 Task: Look for space in Yarumal, Colombia from 11th June, 2023 to 17th June, 2023 for 1 adult in price range Rs.5000 to Rs.12000. Place can be private room with 1  bedroom having 1 bed and 1 bathroom. Property type can be house, flat, guest house, hotel. Booking option can be shelf check-in. Required host language is English.
Action: Mouse moved to (438, 85)
Screenshot: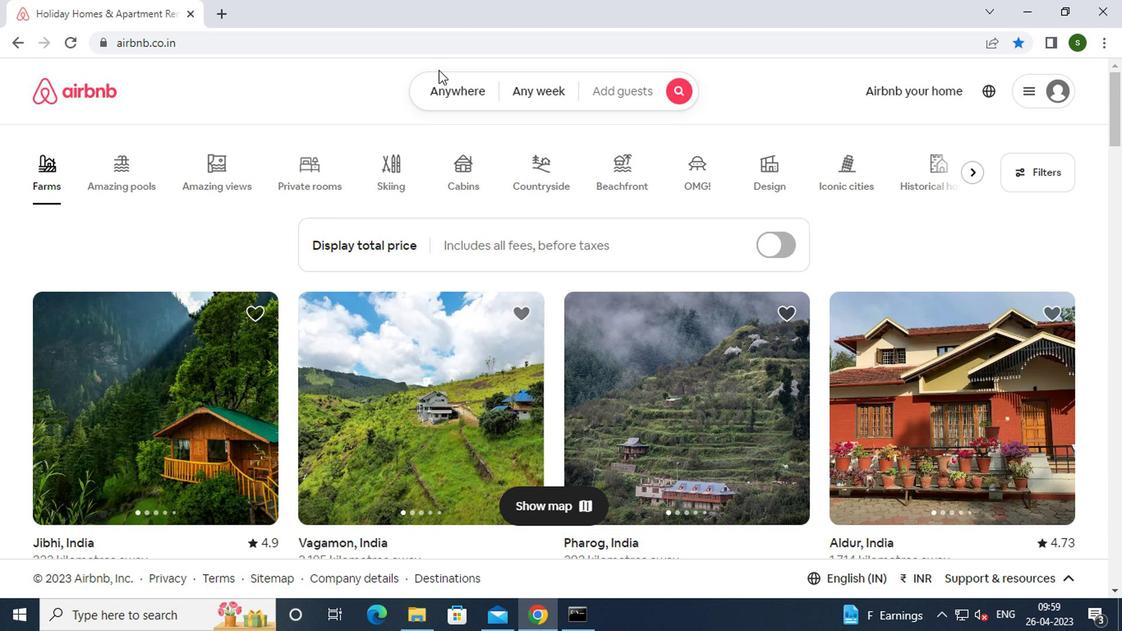 
Action: Mouse pressed left at (438, 85)
Screenshot: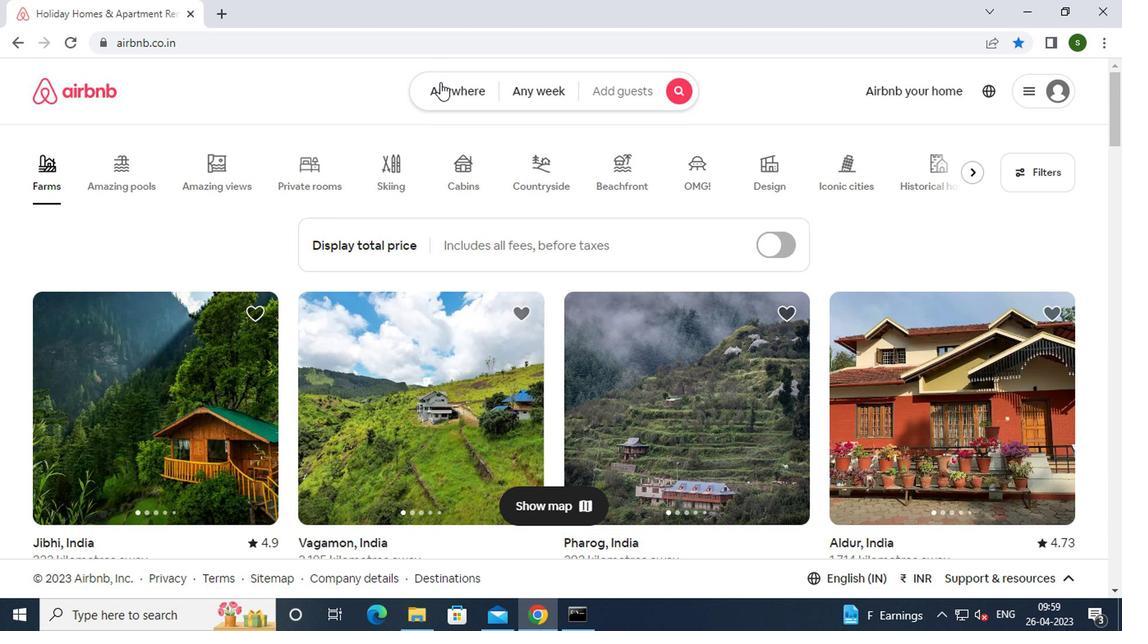 
Action: Mouse moved to (369, 166)
Screenshot: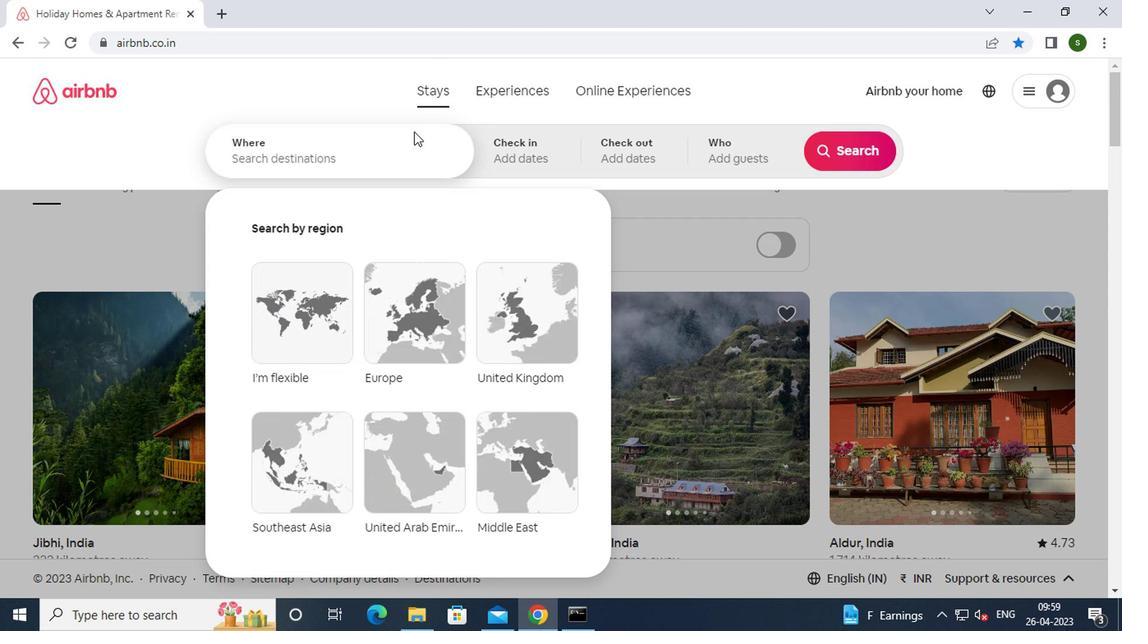 
Action: Mouse pressed left at (369, 166)
Screenshot: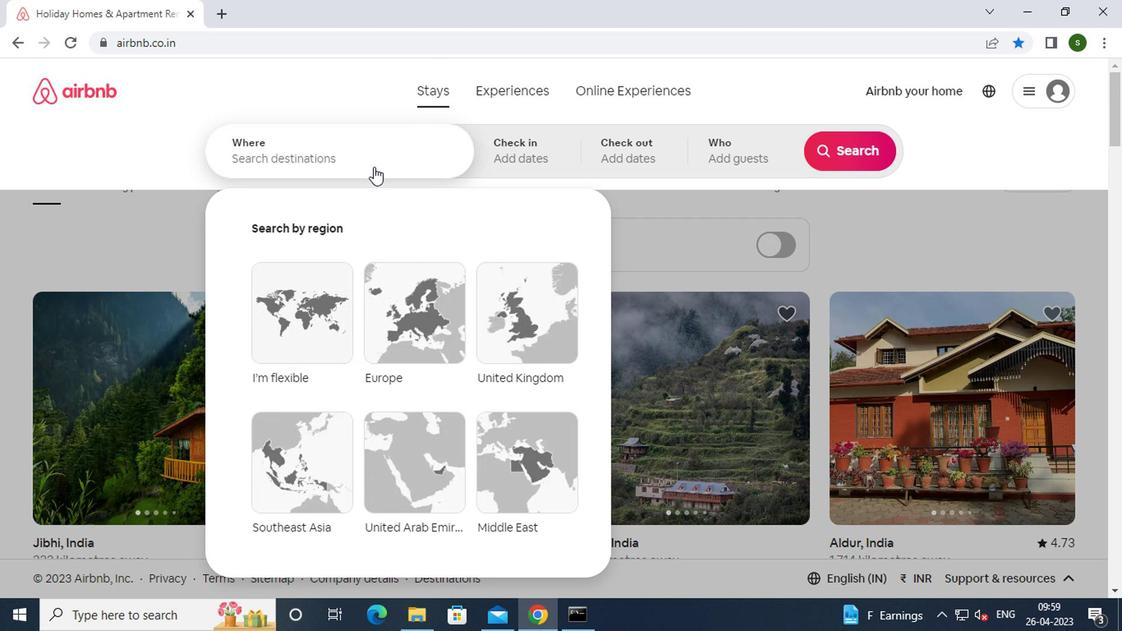 
Action: Key pressed <Key.caps_lock>y<Key.caps_lock>arumal,<Key.space><Key.caps_lock>c<Key.caps_lock>olombia<Key.enter>
Screenshot: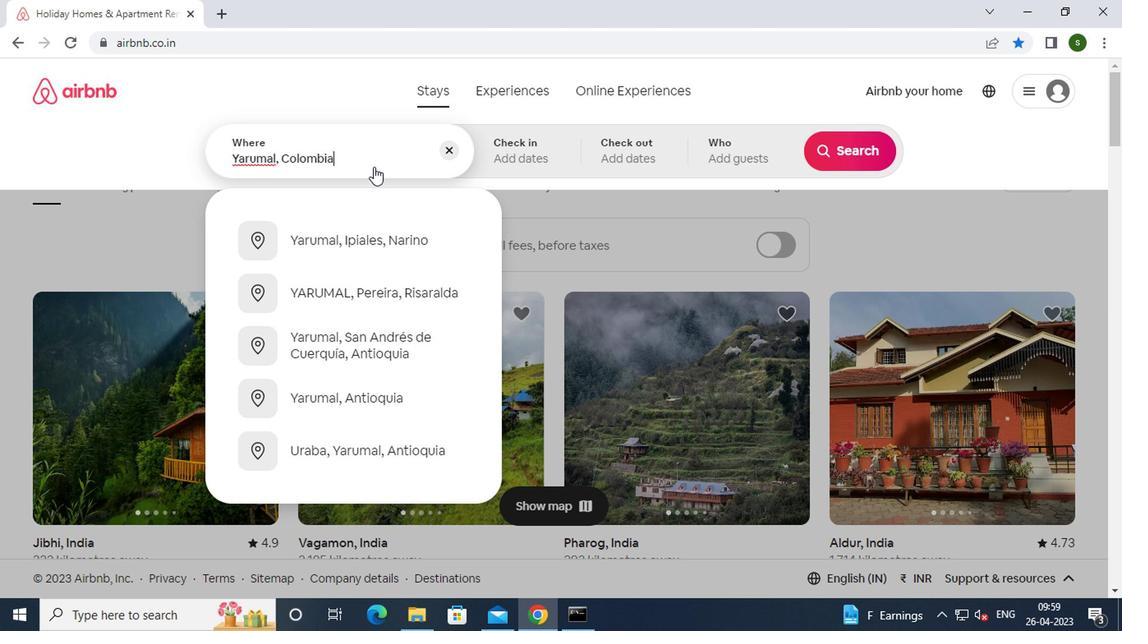 
Action: Mouse moved to (851, 281)
Screenshot: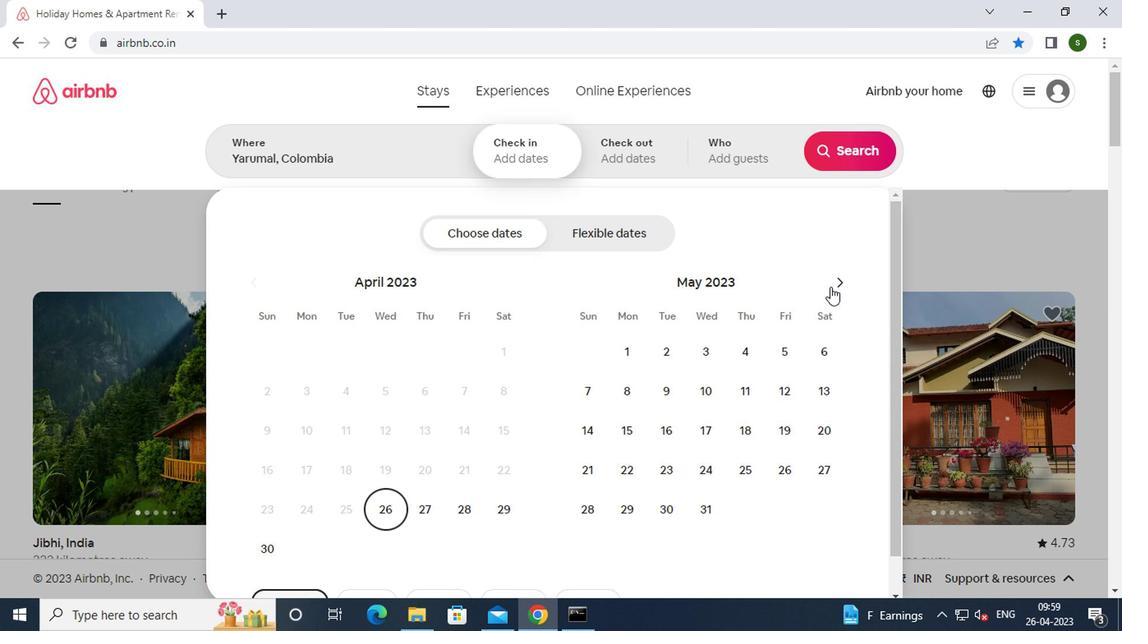 
Action: Mouse pressed left at (851, 281)
Screenshot: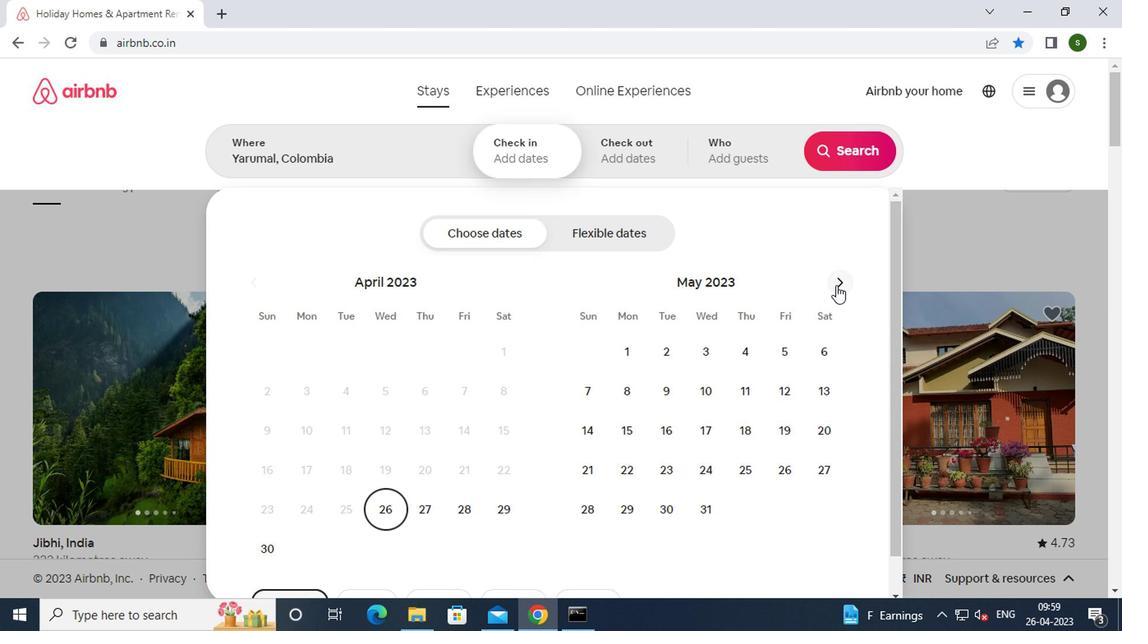 
Action: Mouse moved to (587, 426)
Screenshot: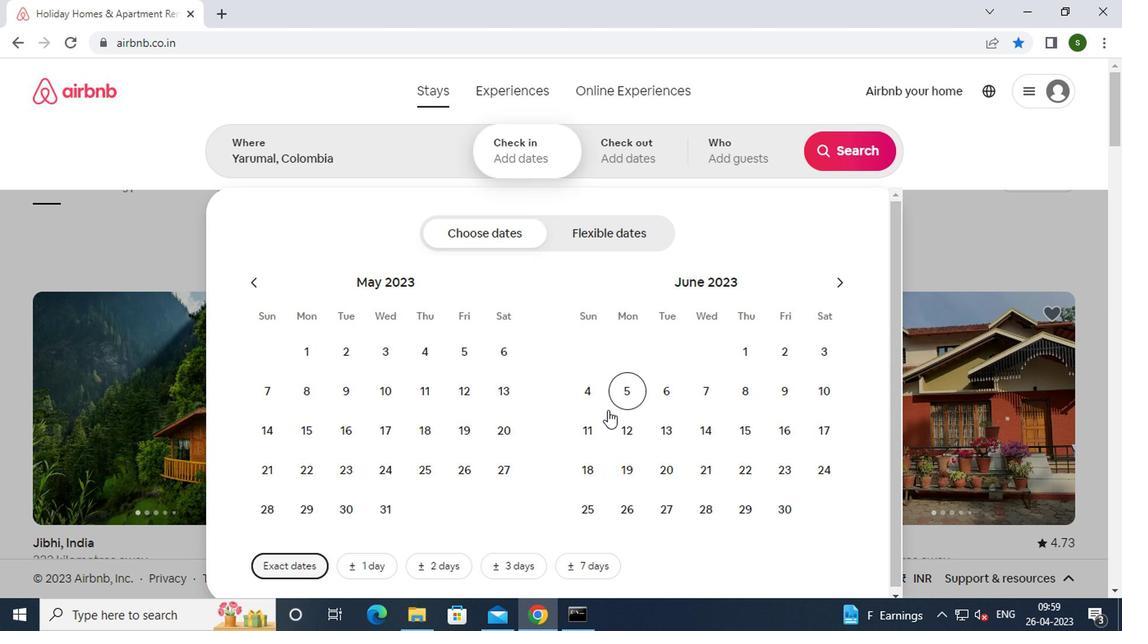 
Action: Mouse pressed left at (587, 426)
Screenshot: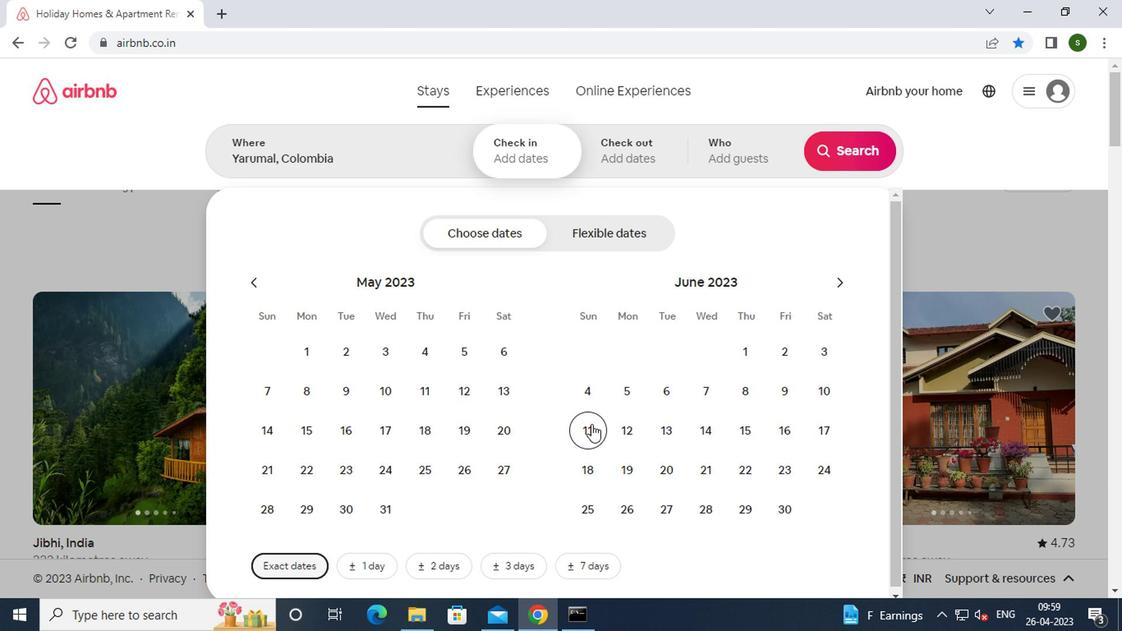 
Action: Mouse moved to (829, 425)
Screenshot: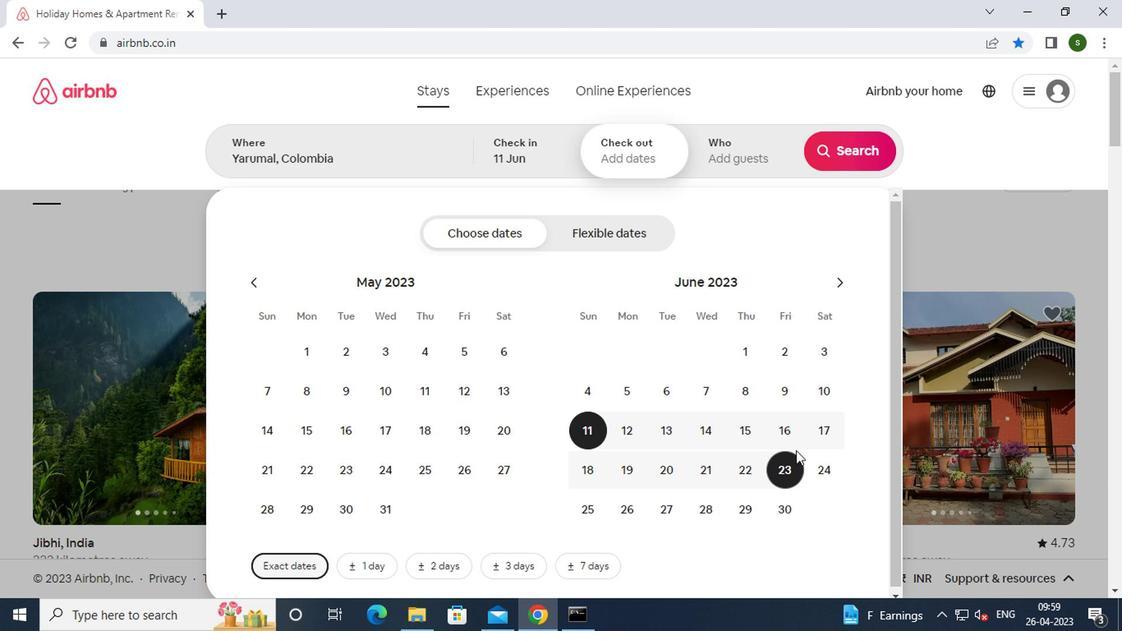 
Action: Mouse pressed left at (829, 425)
Screenshot: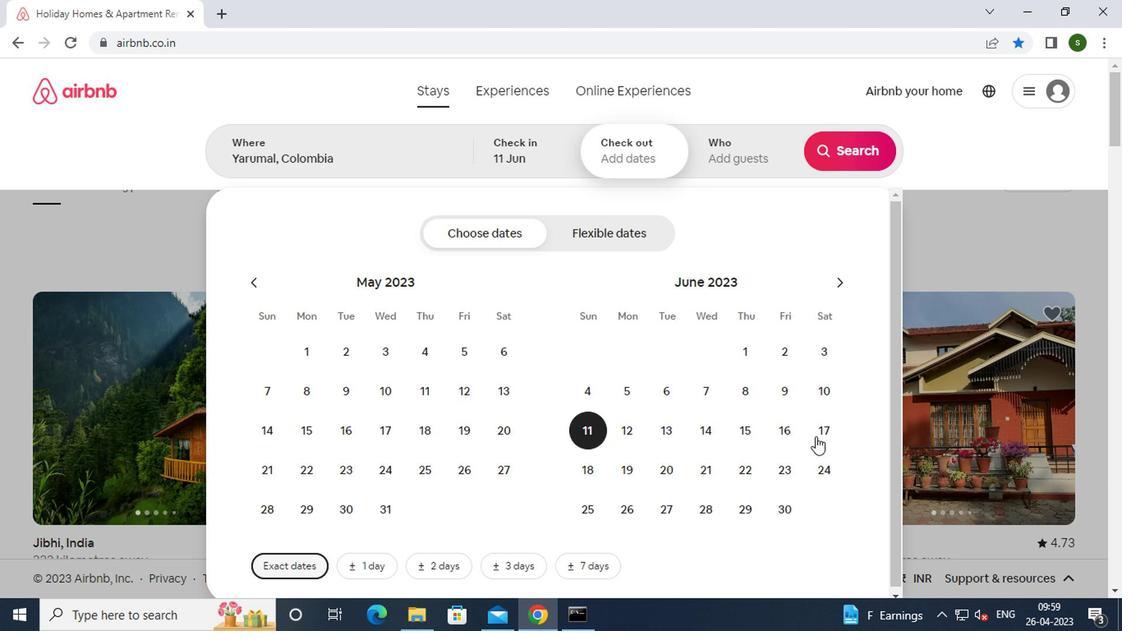 
Action: Mouse moved to (752, 166)
Screenshot: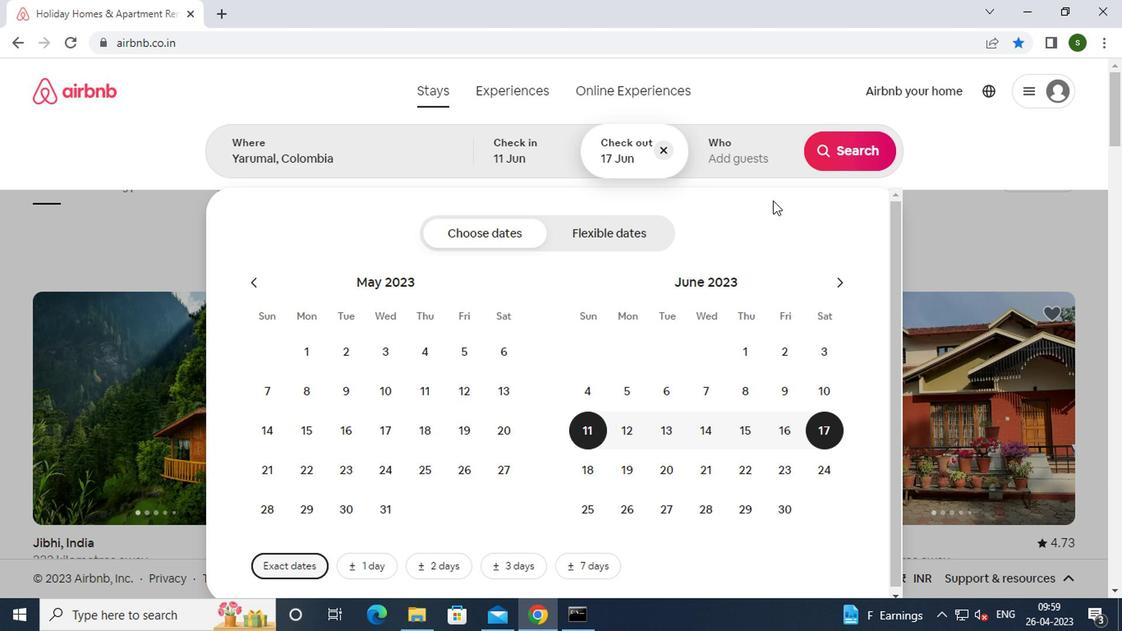 
Action: Mouse pressed left at (752, 166)
Screenshot: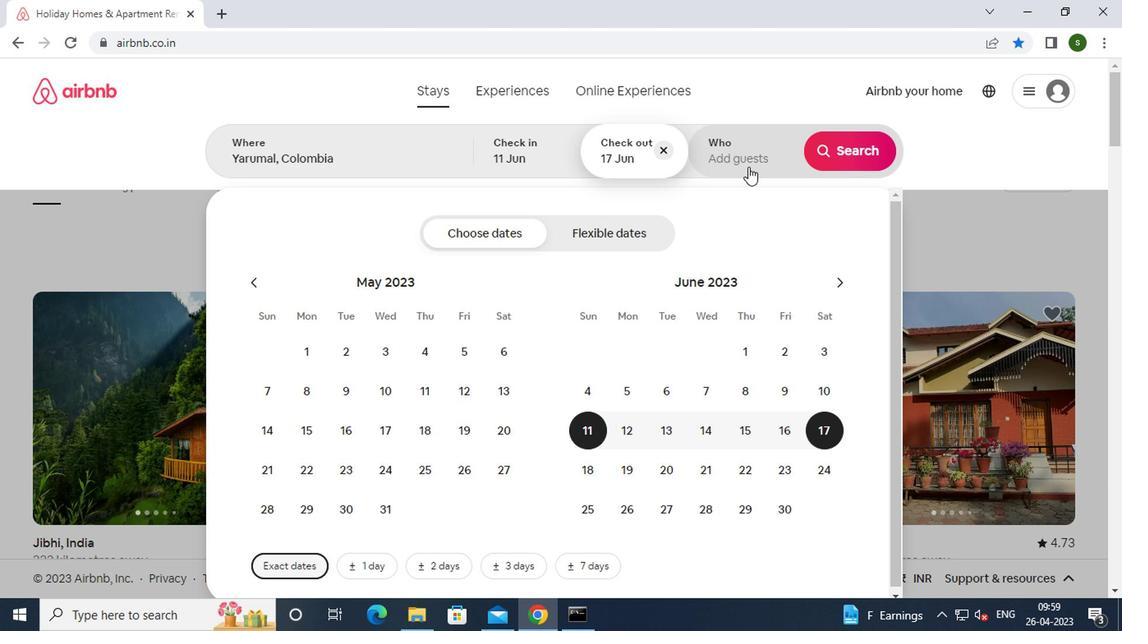 
Action: Mouse moved to (859, 235)
Screenshot: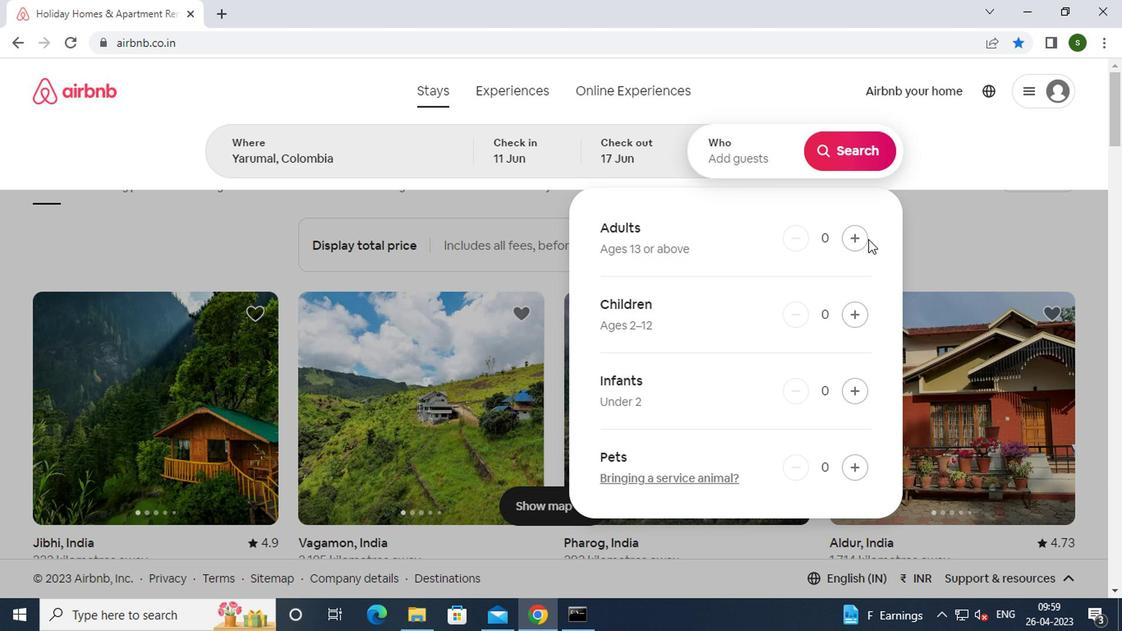
Action: Mouse pressed left at (859, 235)
Screenshot: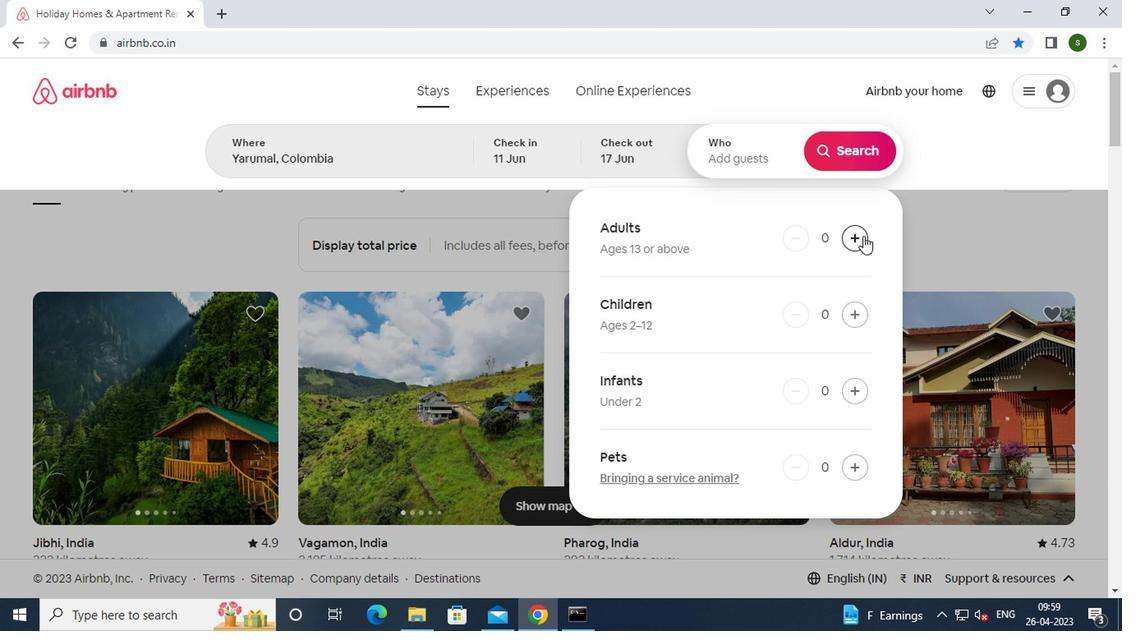 
Action: Mouse moved to (850, 151)
Screenshot: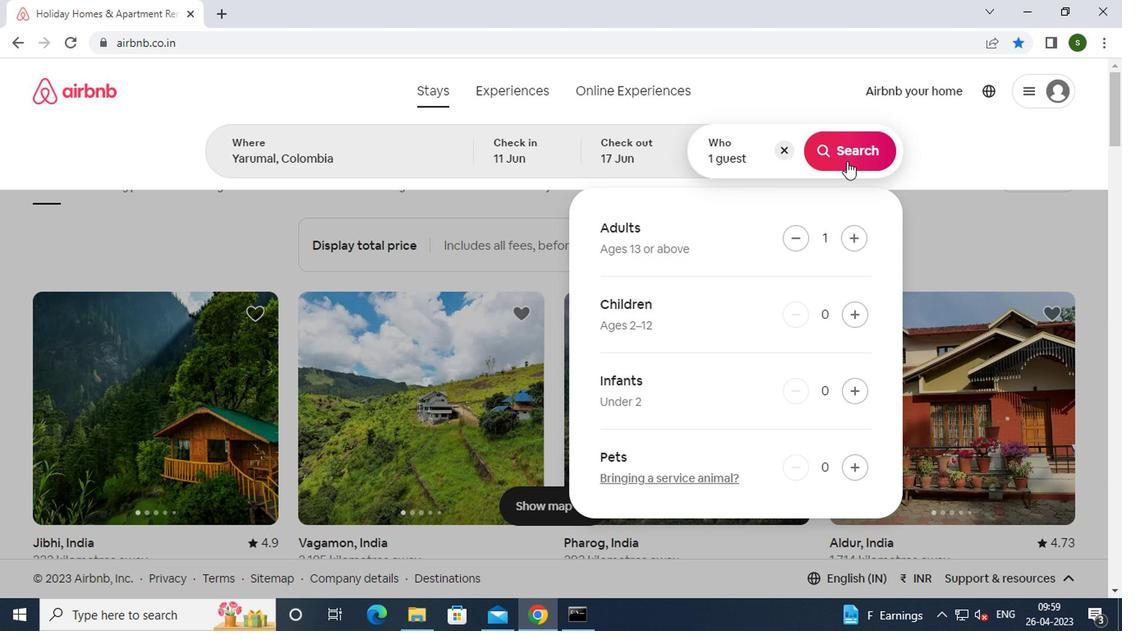 
Action: Mouse pressed left at (850, 151)
Screenshot: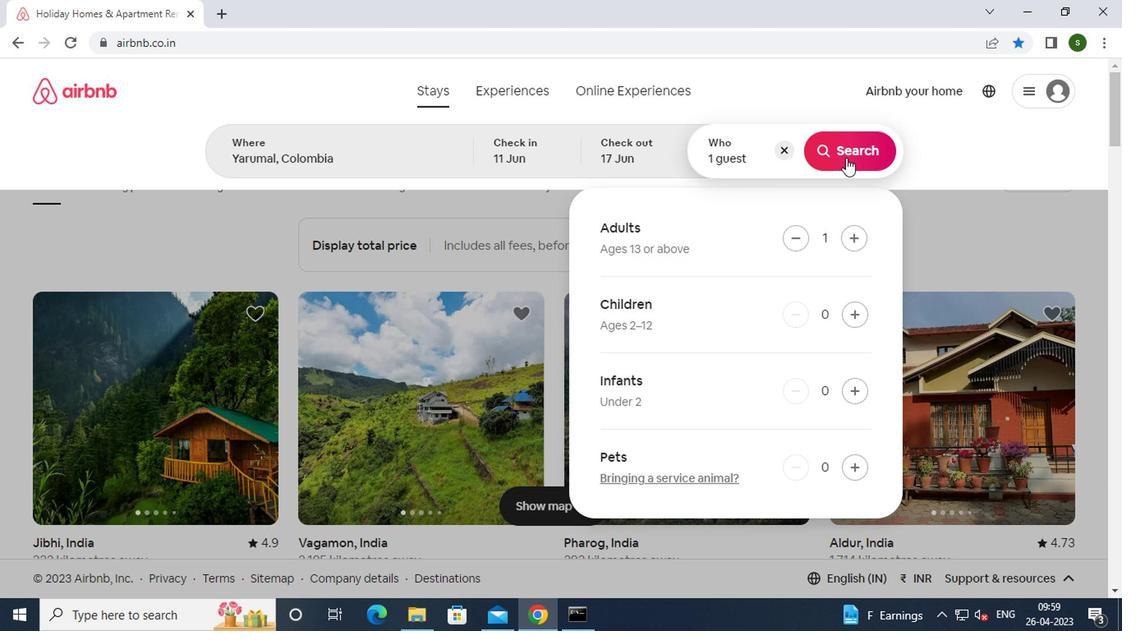 
Action: Mouse moved to (1063, 154)
Screenshot: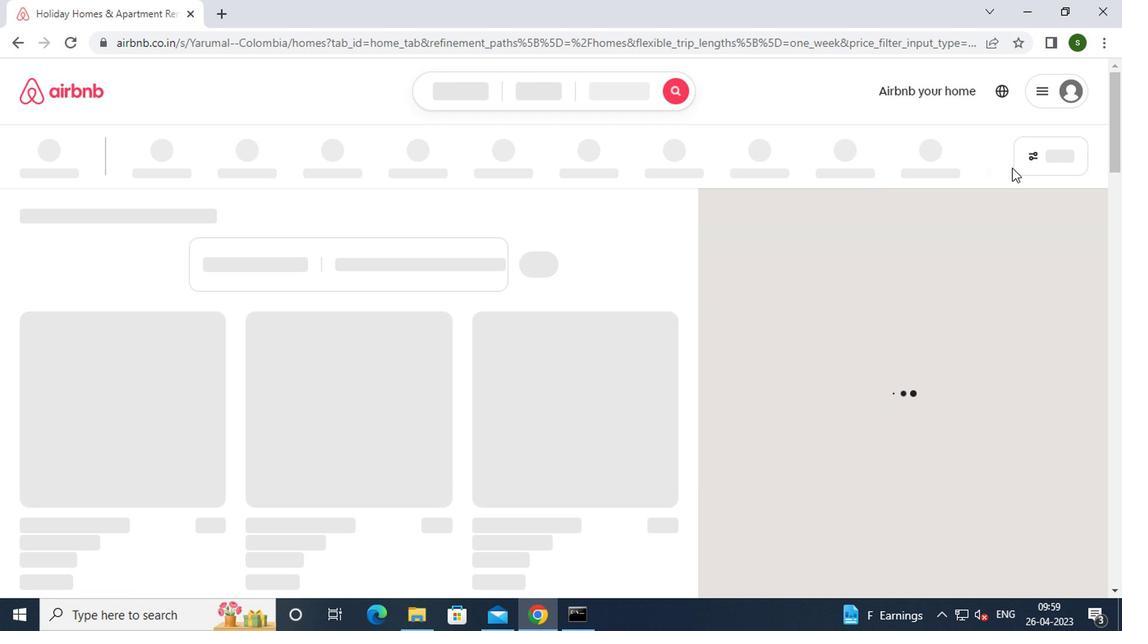 
Action: Mouse pressed left at (1063, 154)
Screenshot: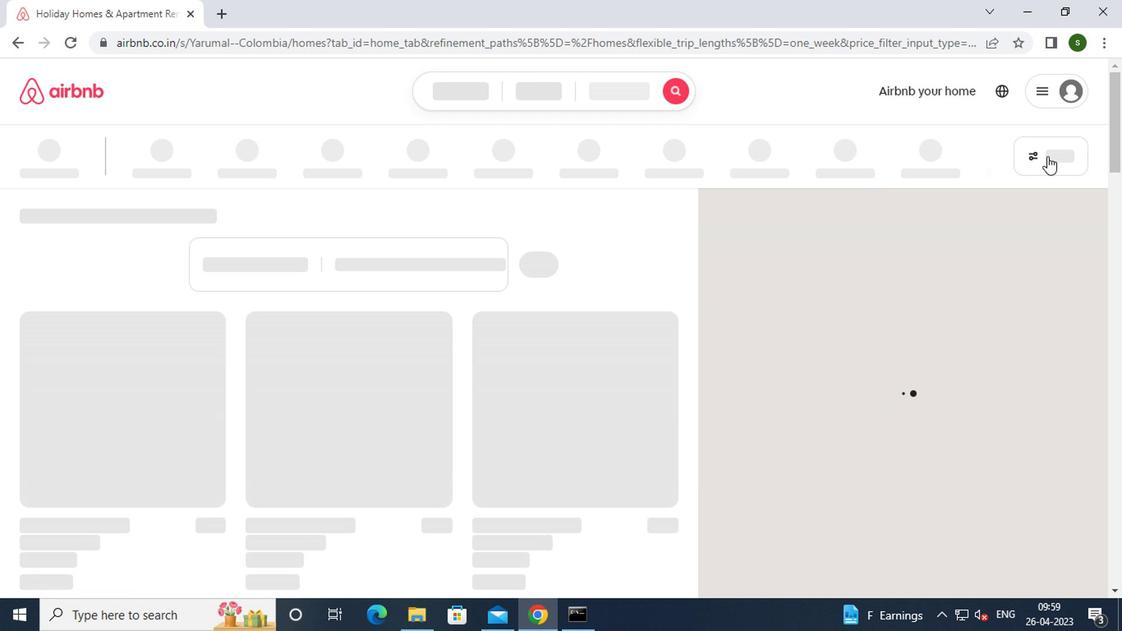 
Action: Mouse moved to (1045, 158)
Screenshot: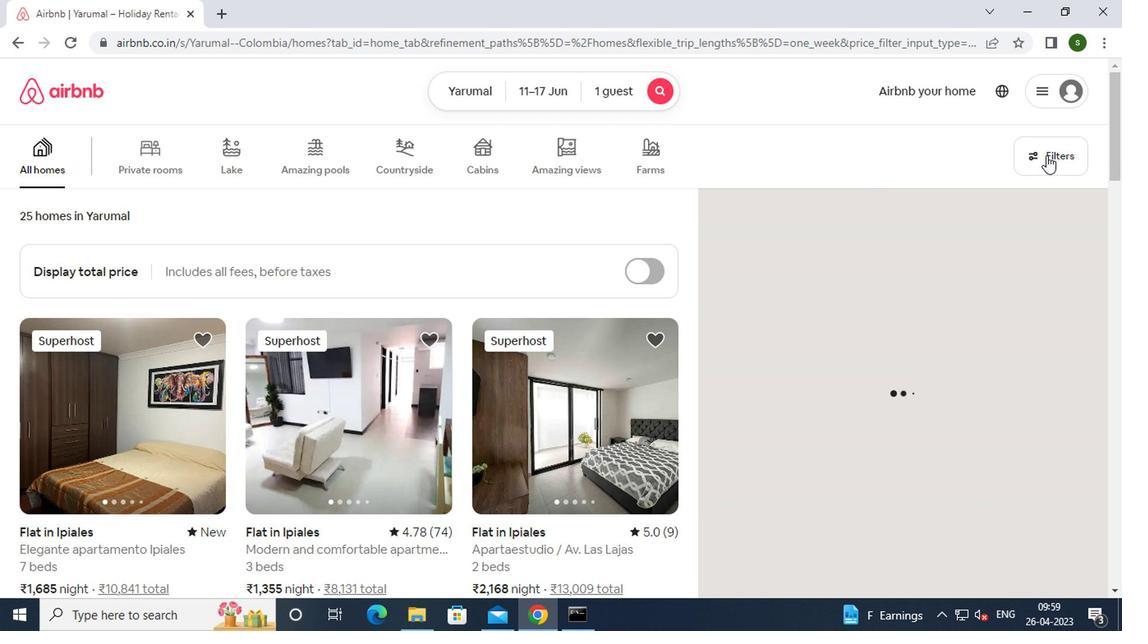 
Action: Mouse pressed left at (1045, 158)
Screenshot: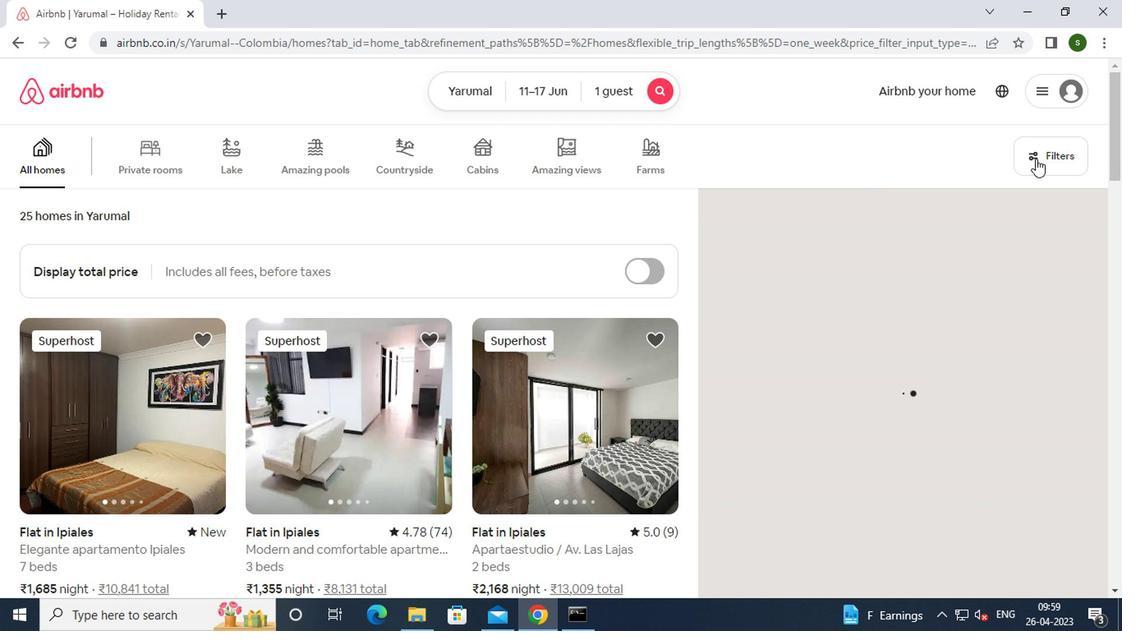 
Action: Mouse moved to (467, 365)
Screenshot: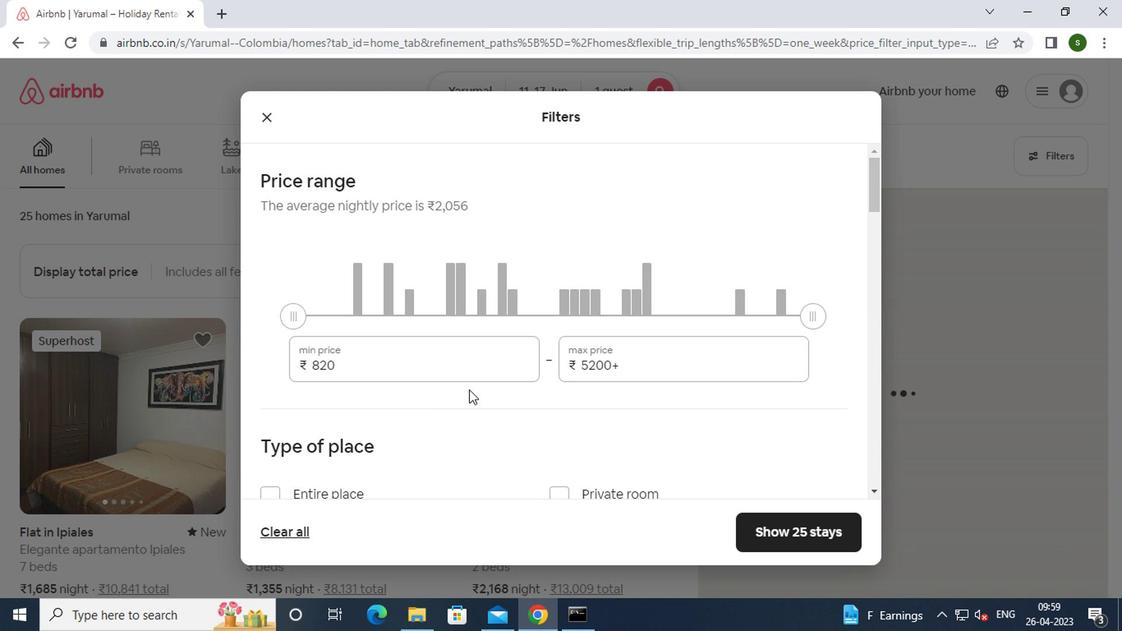
Action: Mouse pressed left at (467, 365)
Screenshot: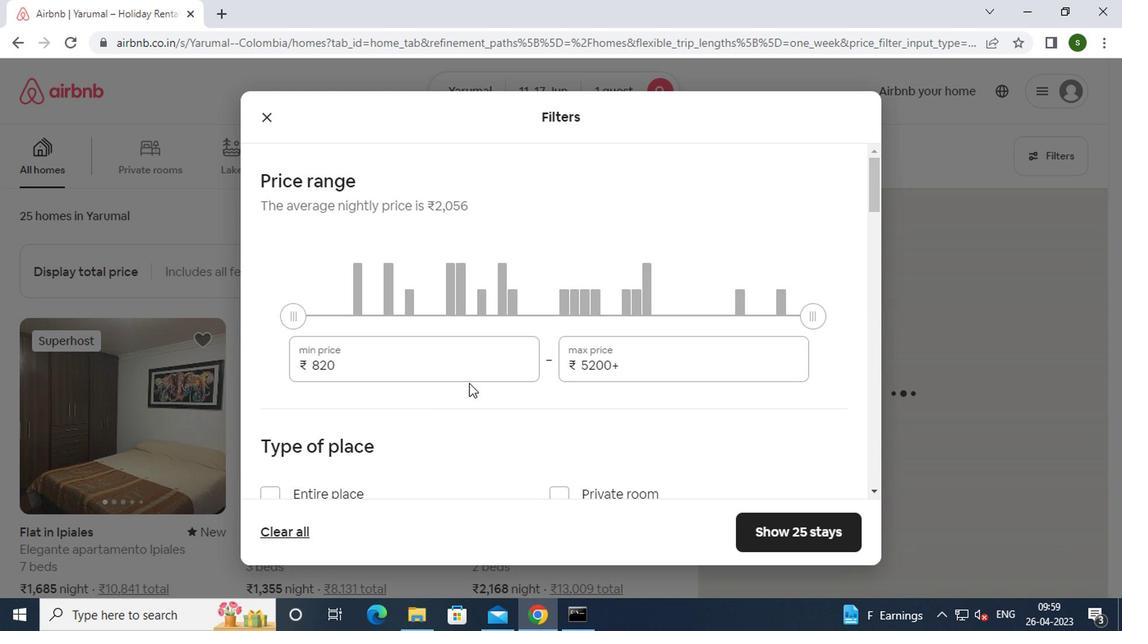 
Action: Key pressed <Key.backspace><Key.backspace><Key.backspace><Key.backspace>5000
Screenshot: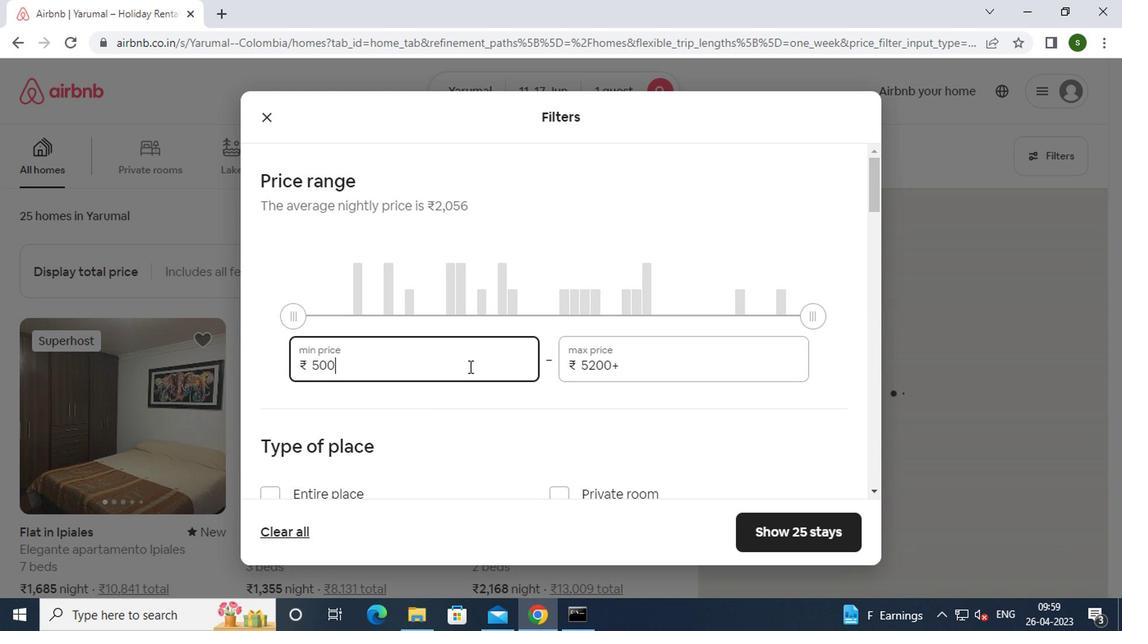 
Action: Mouse moved to (641, 365)
Screenshot: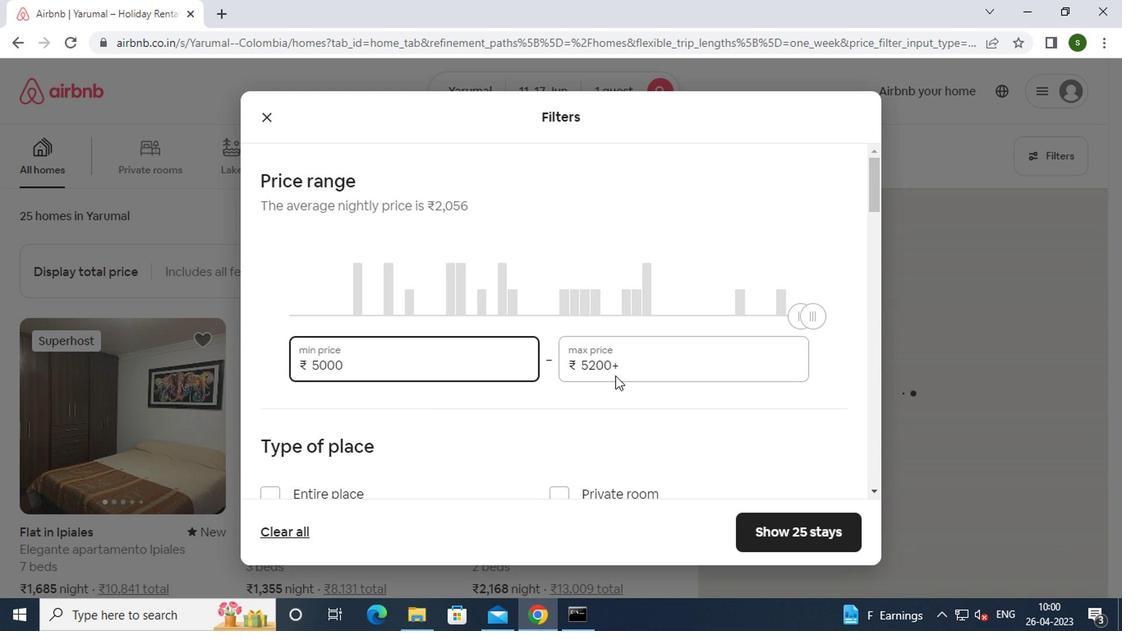 
Action: Mouse pressed left at (641, 365)
Screenshot: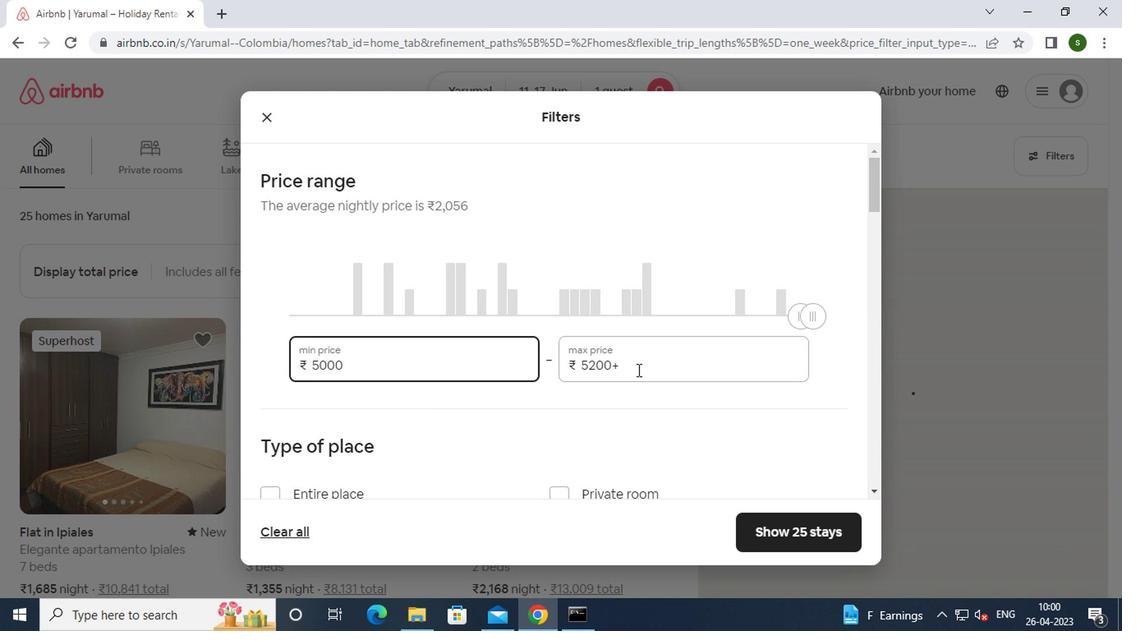 
Action: Key pressed <Key.backspace><Key.backspace><Key.backspace><Key.backspace><Key.backspace><Key.backspace><Key.backspace><Key.backspace><Key.backspace><Key.backspace><Key.backspace>12000
Screenshot: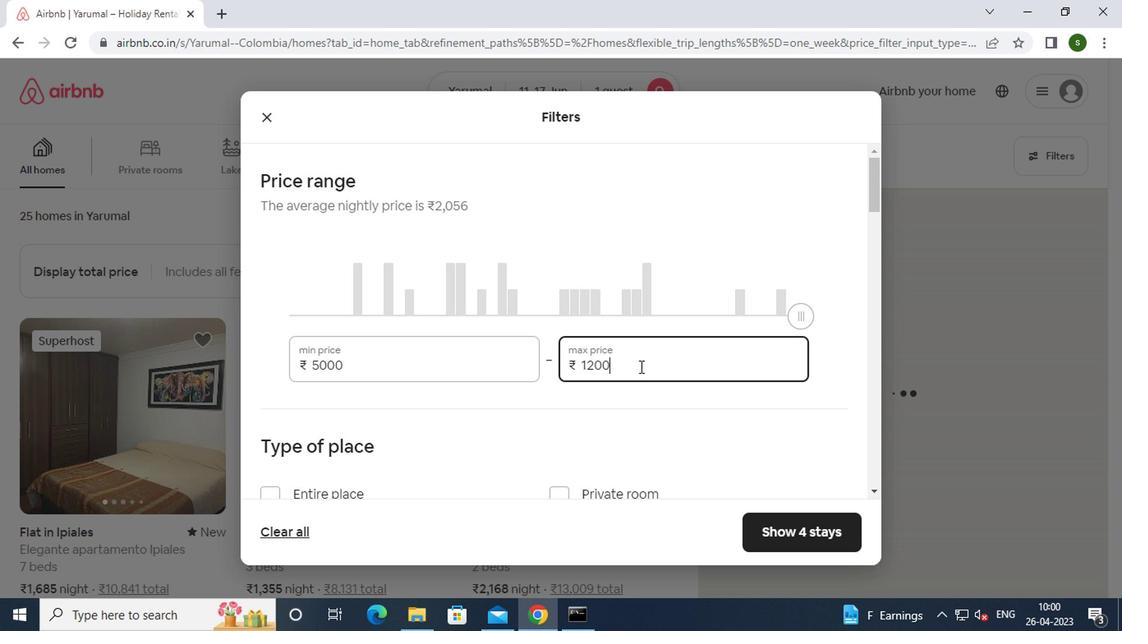 
Action: Mouse moved to (546, 381)
Screenshot: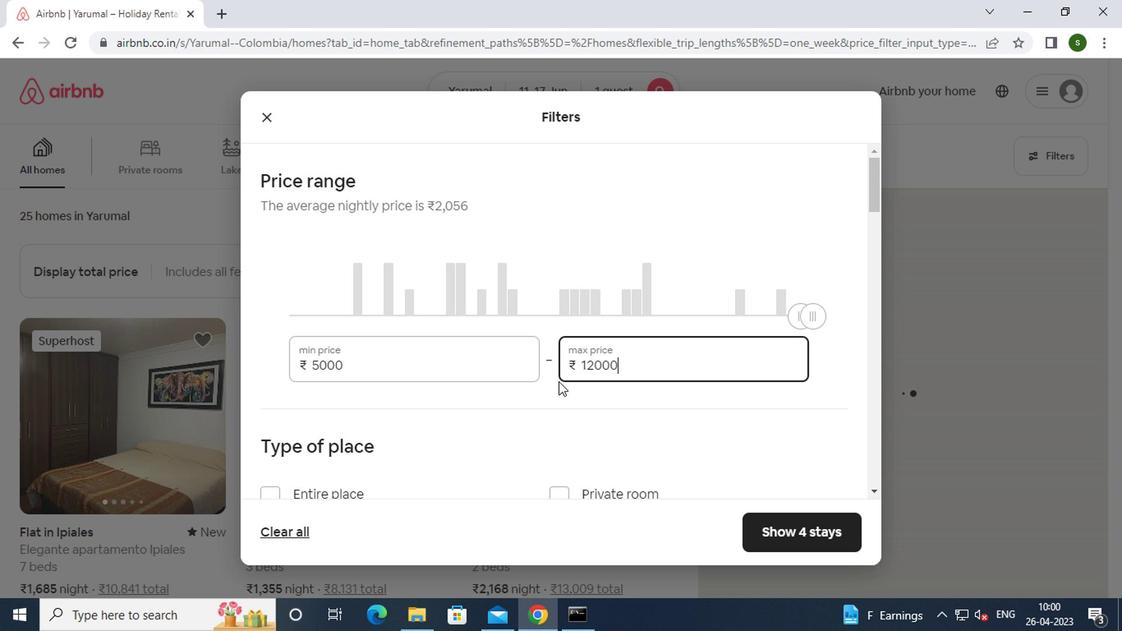 
Action: Mouse scrolled (546, 381) with delta (0, 0)
Screenshot: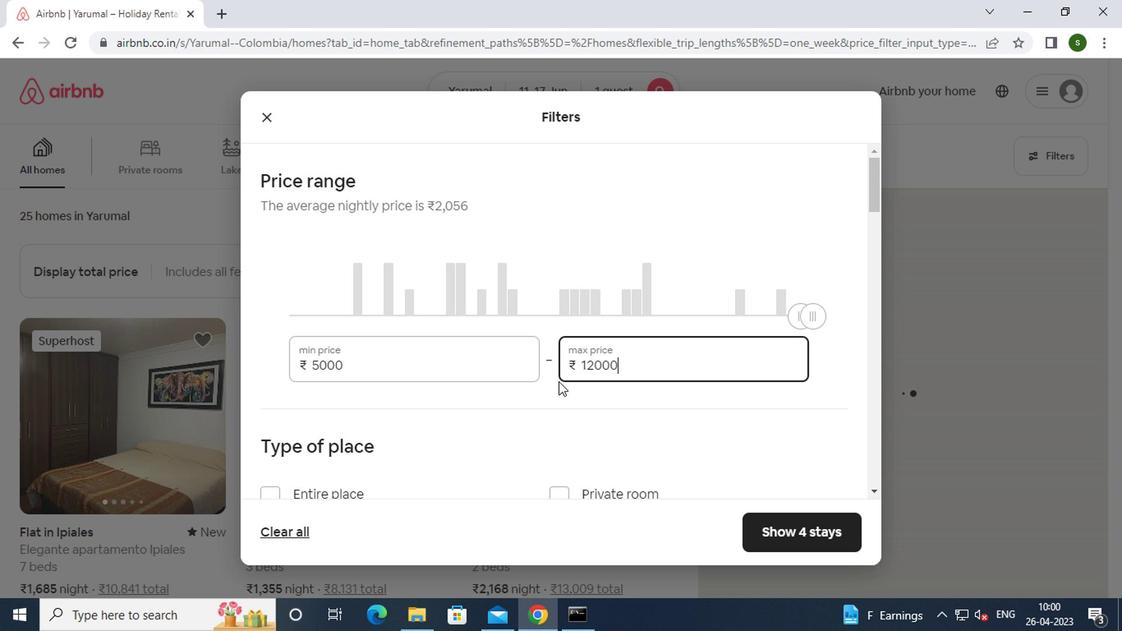 
Action: Mouse moved to (546, 381)
Screenshot: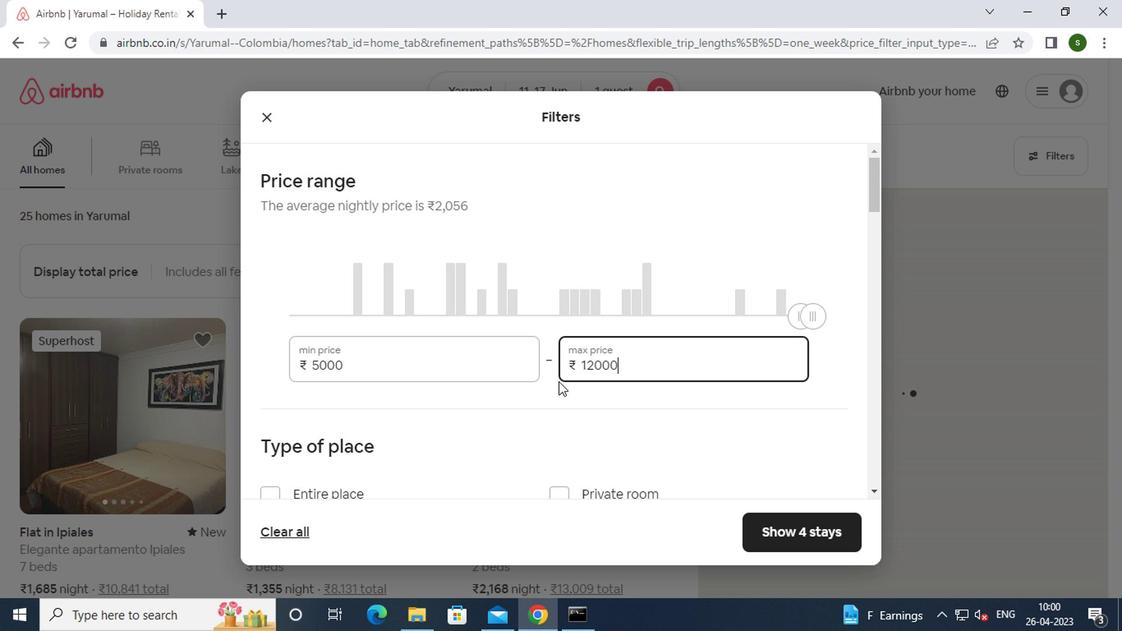 
Action: Mouse scrolled (546, 381) with delta (0, 0)
Screenshot: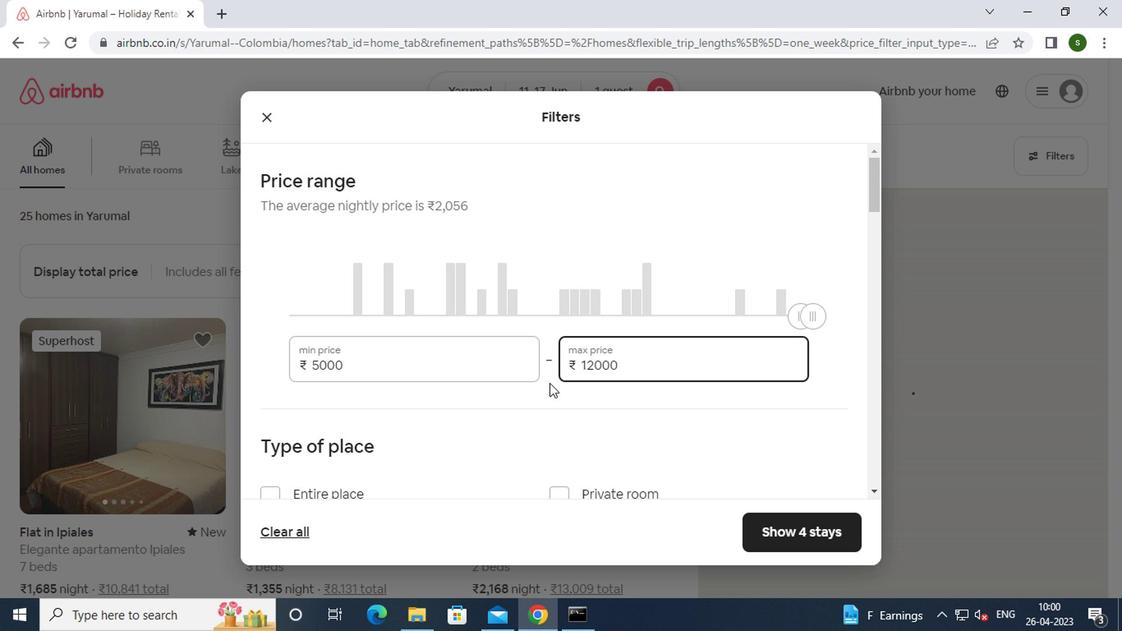 
Action: Mouse moved to (550, 328)
Screenshot: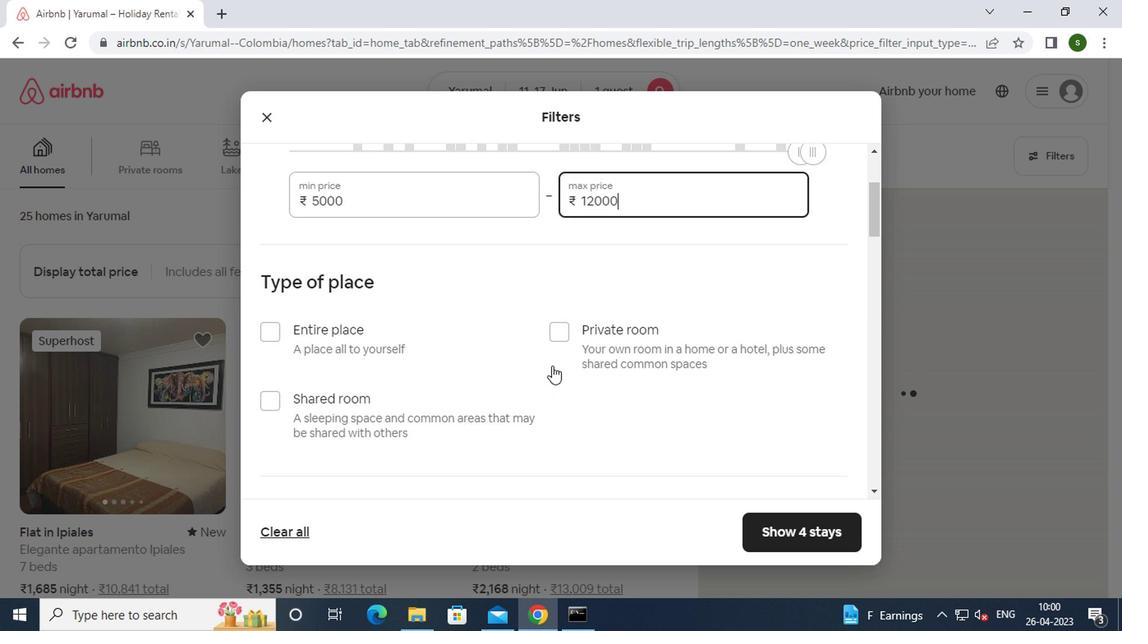 
Action: Mouse pressed left at (550, 328)
Screenshot: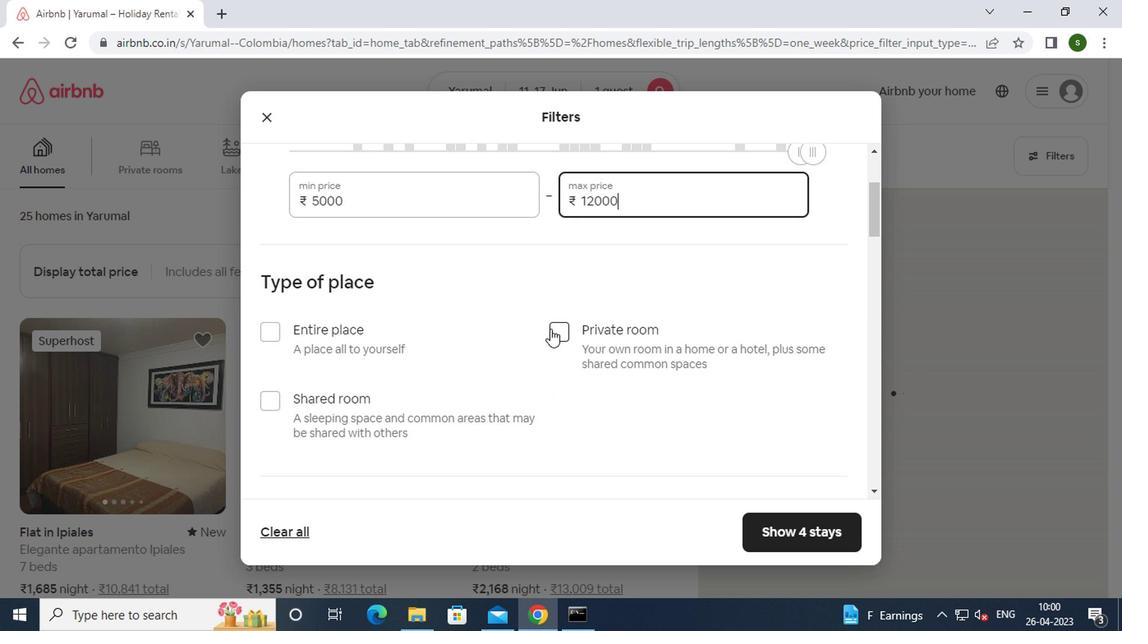 
Action: Mouse moved to (459, 340)
Screenshot: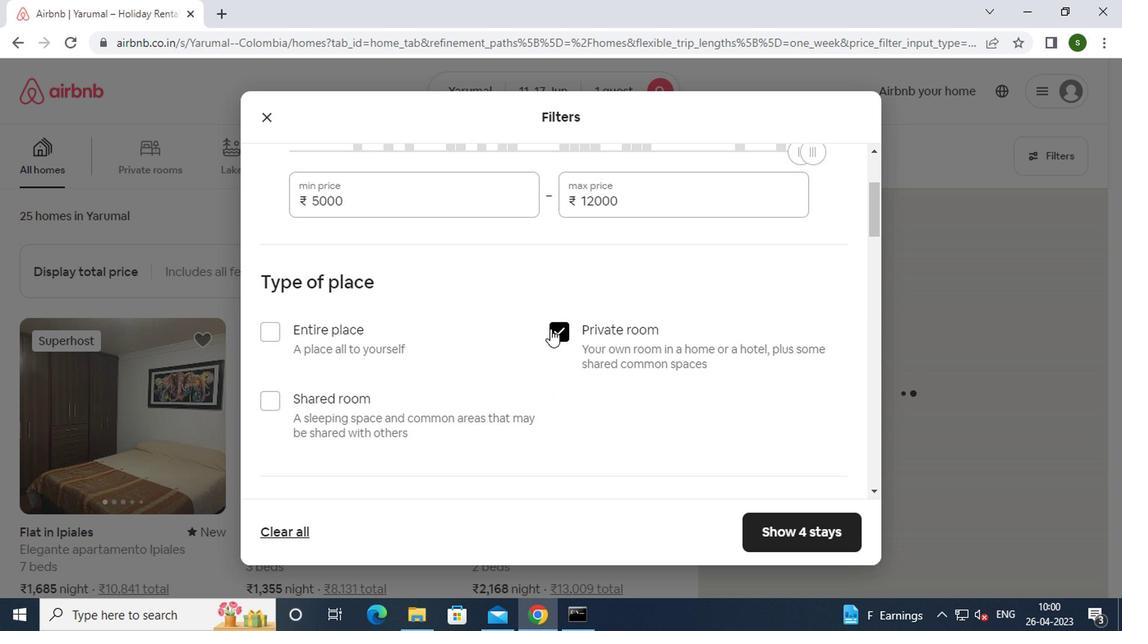 
Action: Mouse scrolled (459, 340) with delta (0, 0)
Screenshot: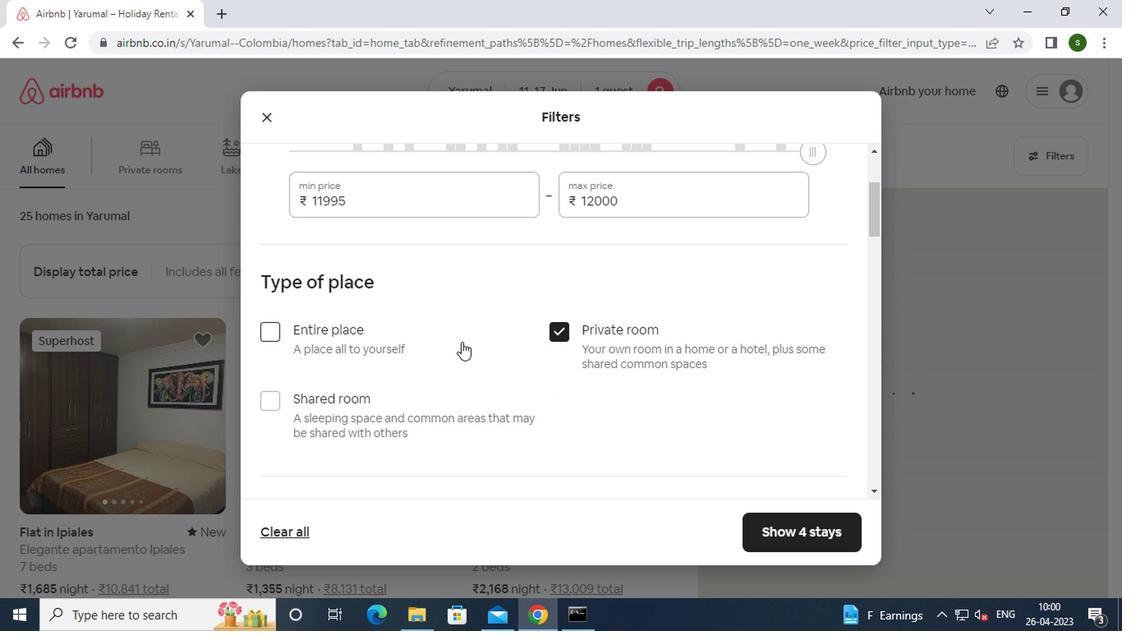 
Action: Mouse scrolled (459, 340) with delta (0, 0)
Screenshot: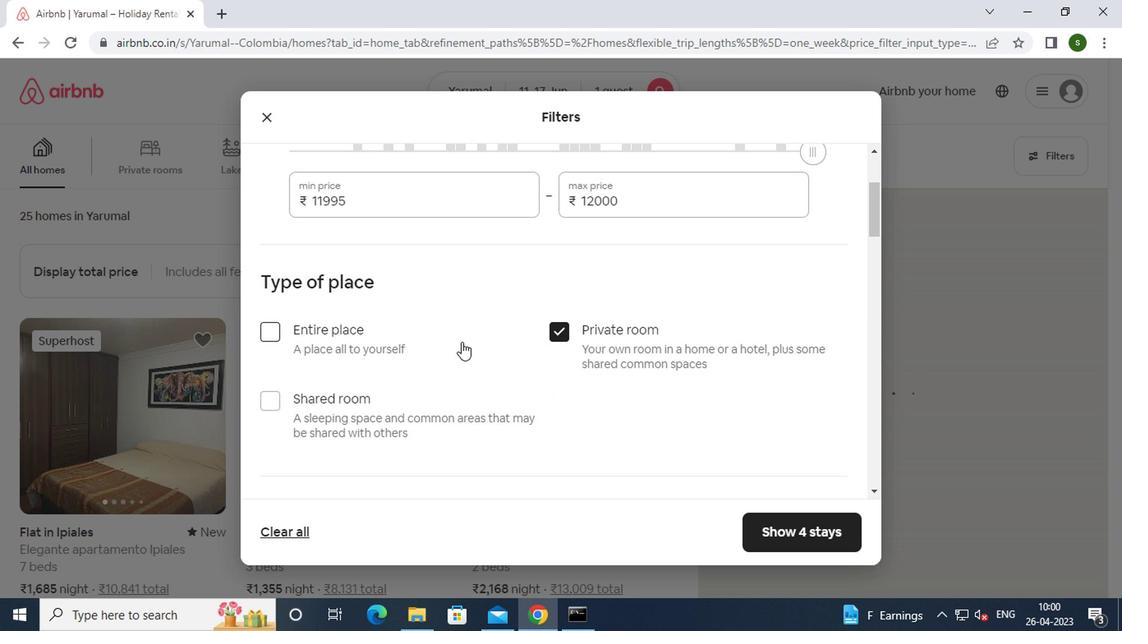 
Action: Mouse scrolled (459, 340) with delta (0, 0)
Screenshot: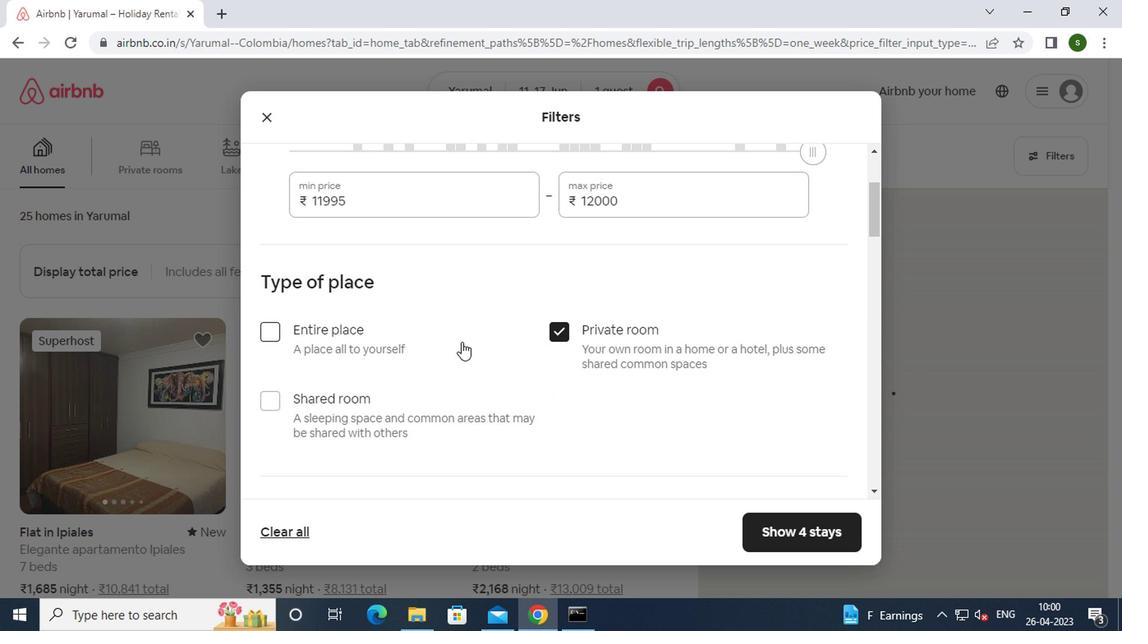 
Action: Mouse scrolled (459, 340) with delta (0, 0)
Screenshot: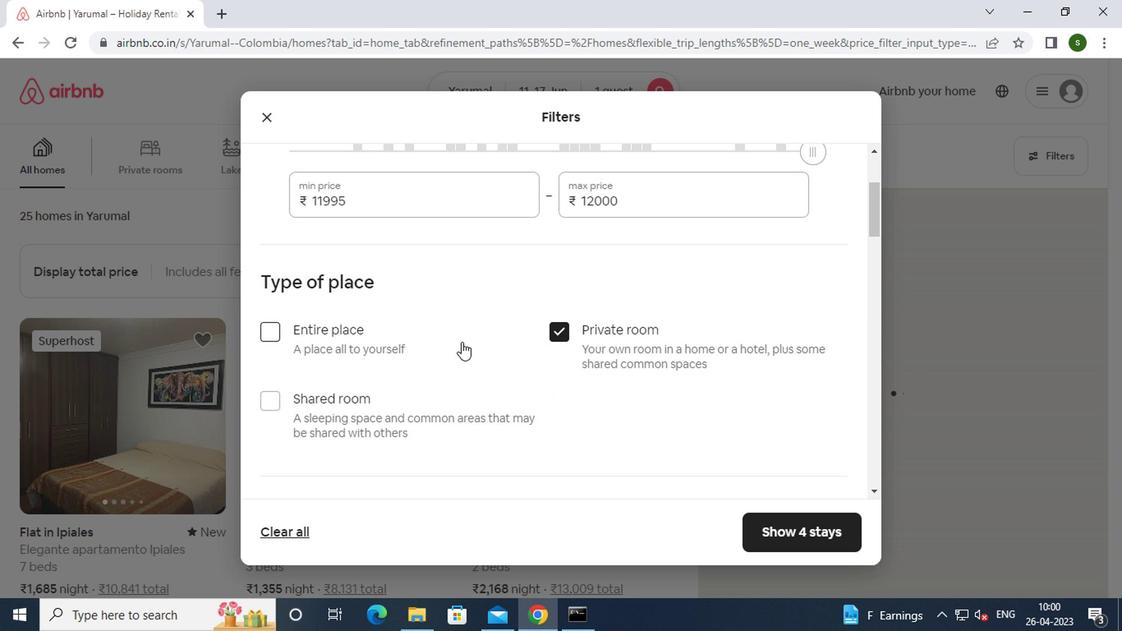 
Action: Mouse moved to (356, 260)
Screenshot: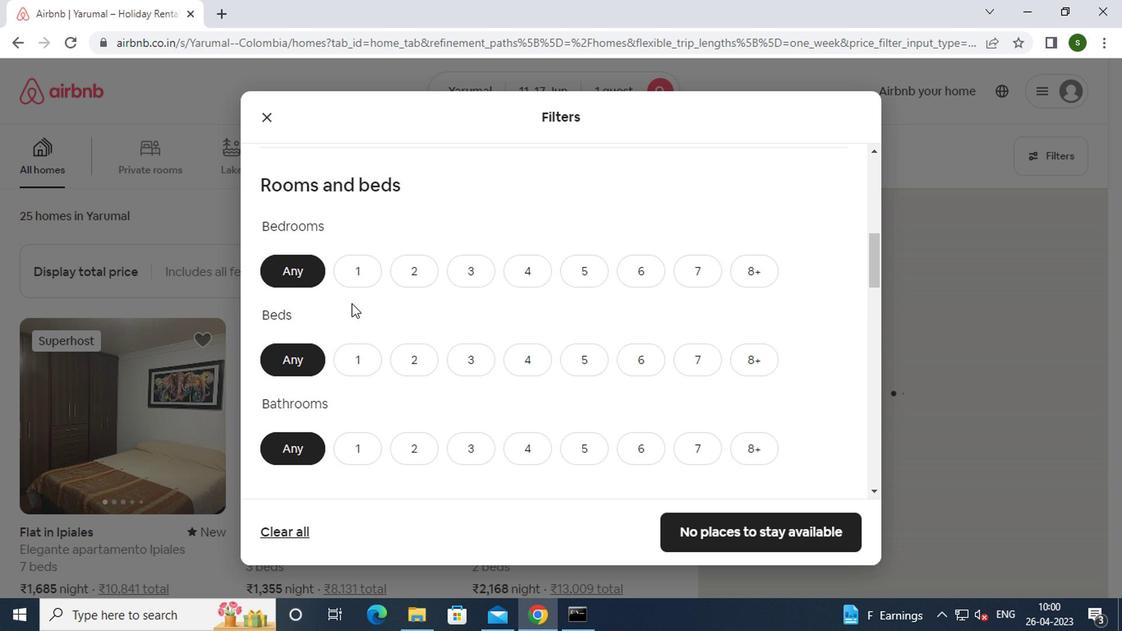 
Action: Mouse pressed left at (356, 260)
Screenshot: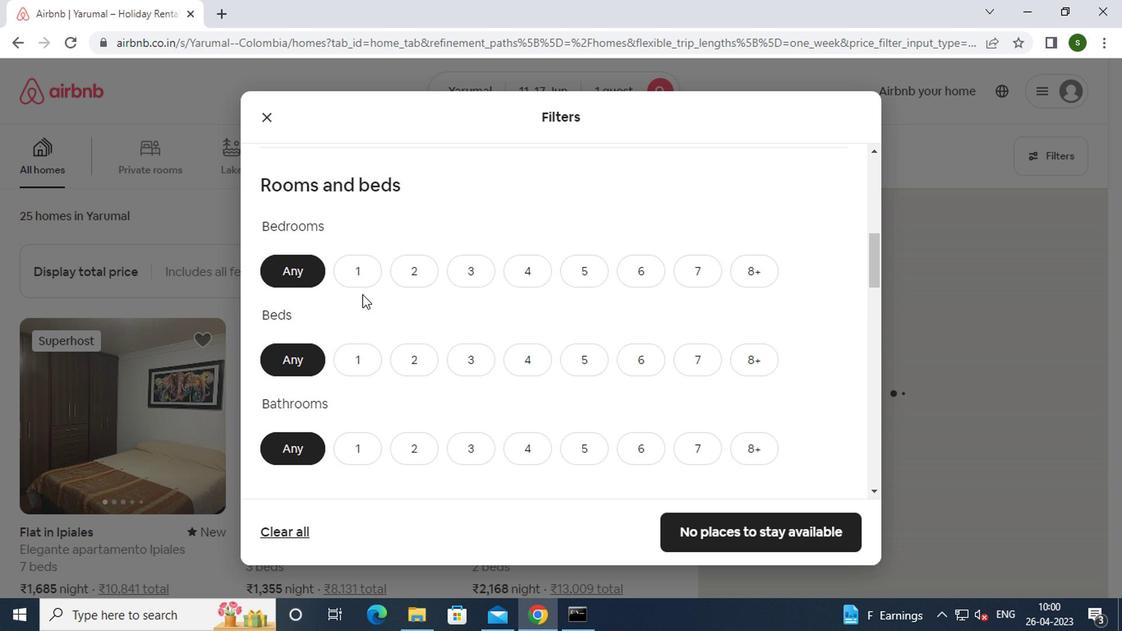 
Action: Mouse moved to (355, 361)
Screenshot: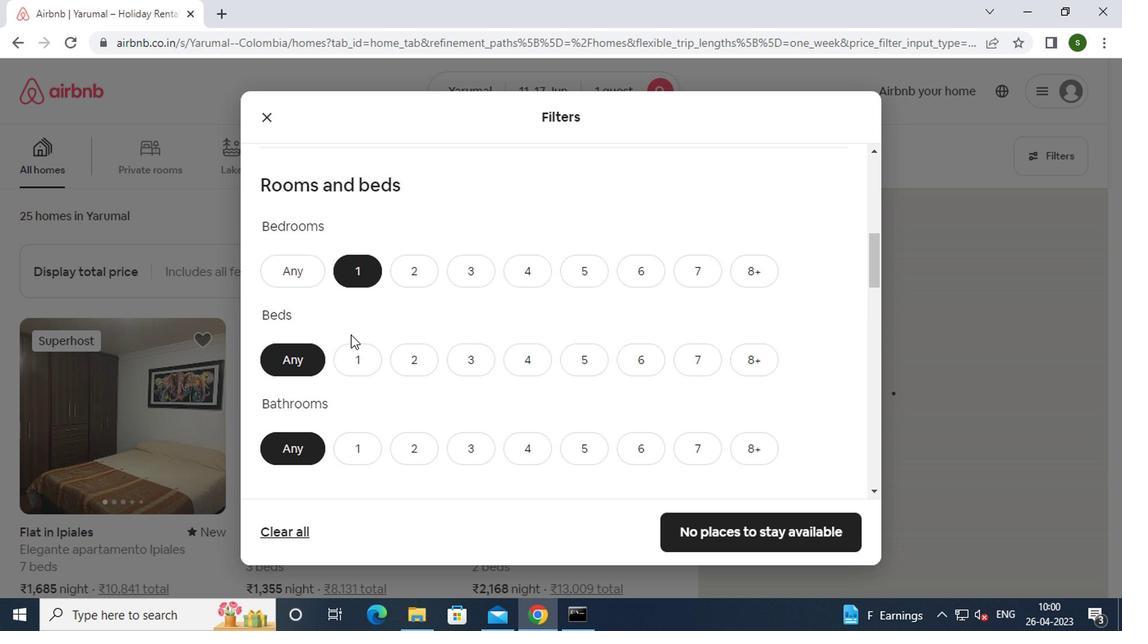 
Action: Mouse pressed left at (355, 361)
Screenshot: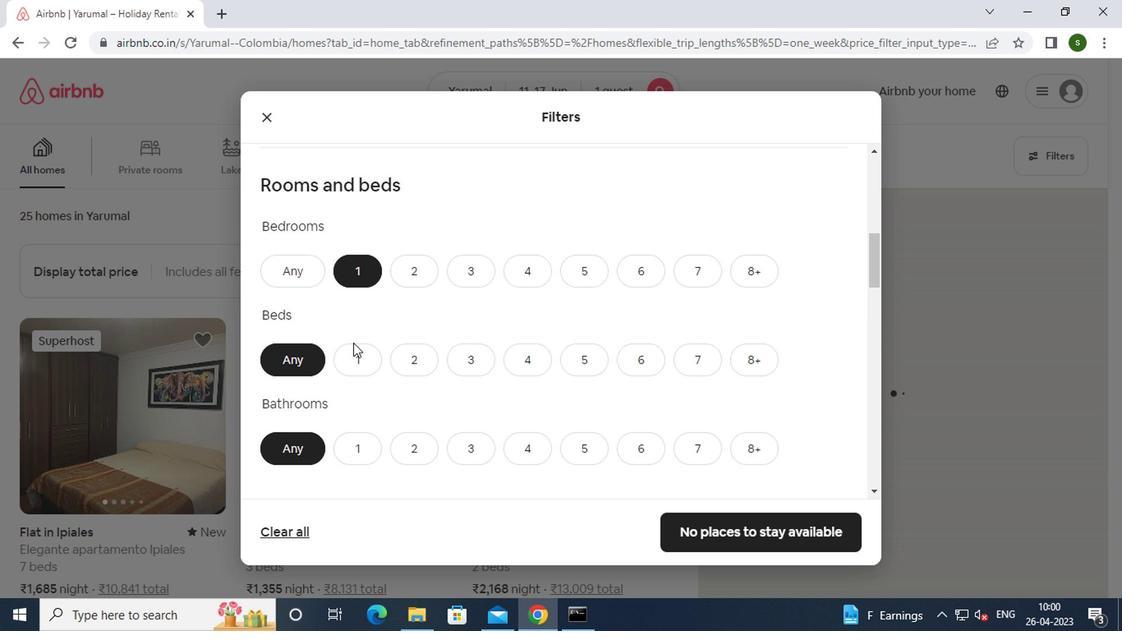 
Action: Mouse moved to (353, 459)
Screenshot: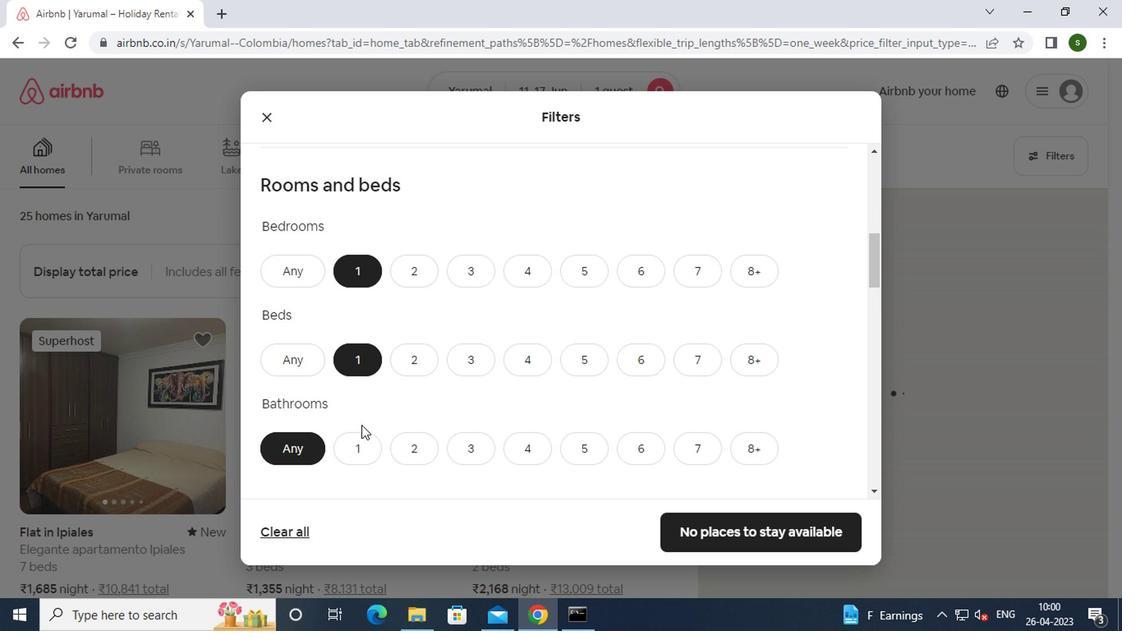 
Action: Mouse pressed left at (353, 459)
Screenshot: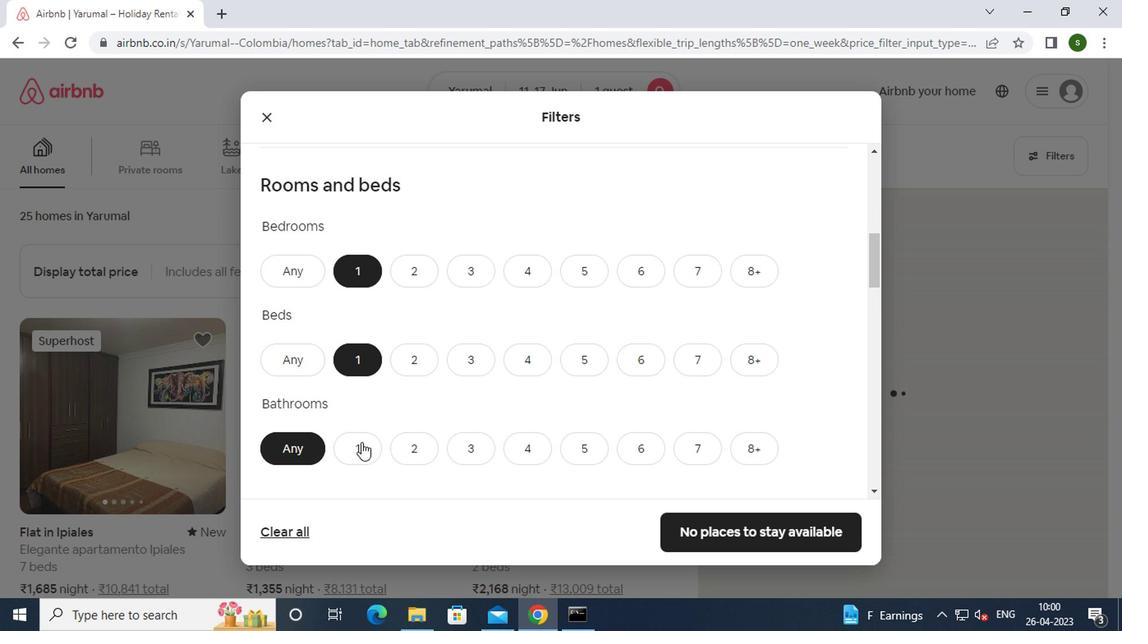 
Action: Mouse moved to (513, 352)
Screenshot: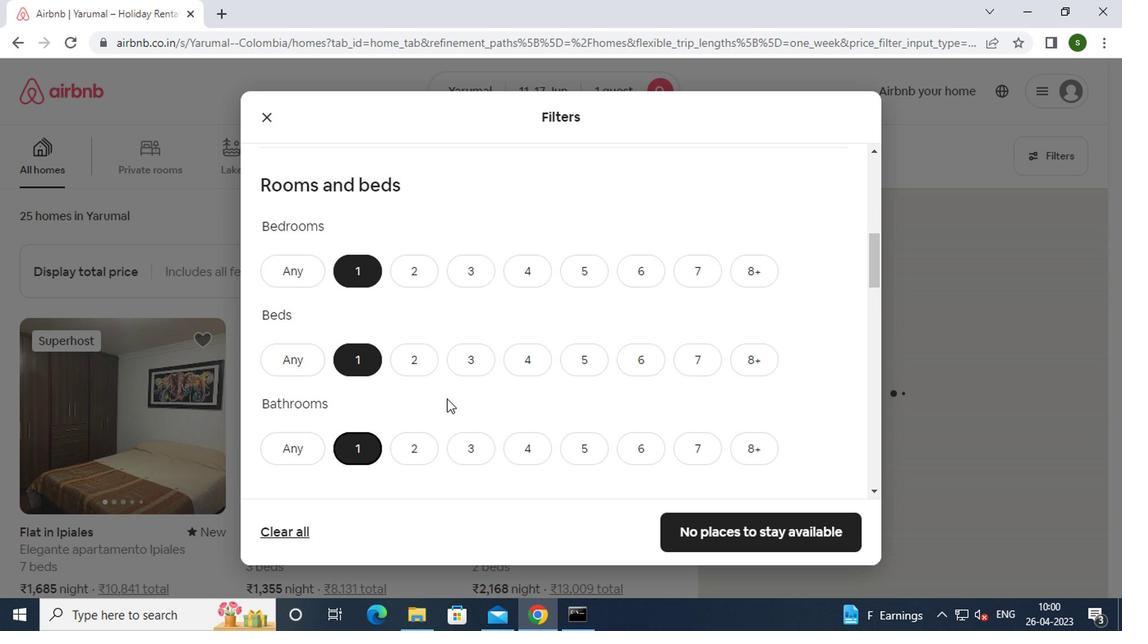
Action: Mouse scrolled (513, 350) with delta (0, -1)
Screenshot: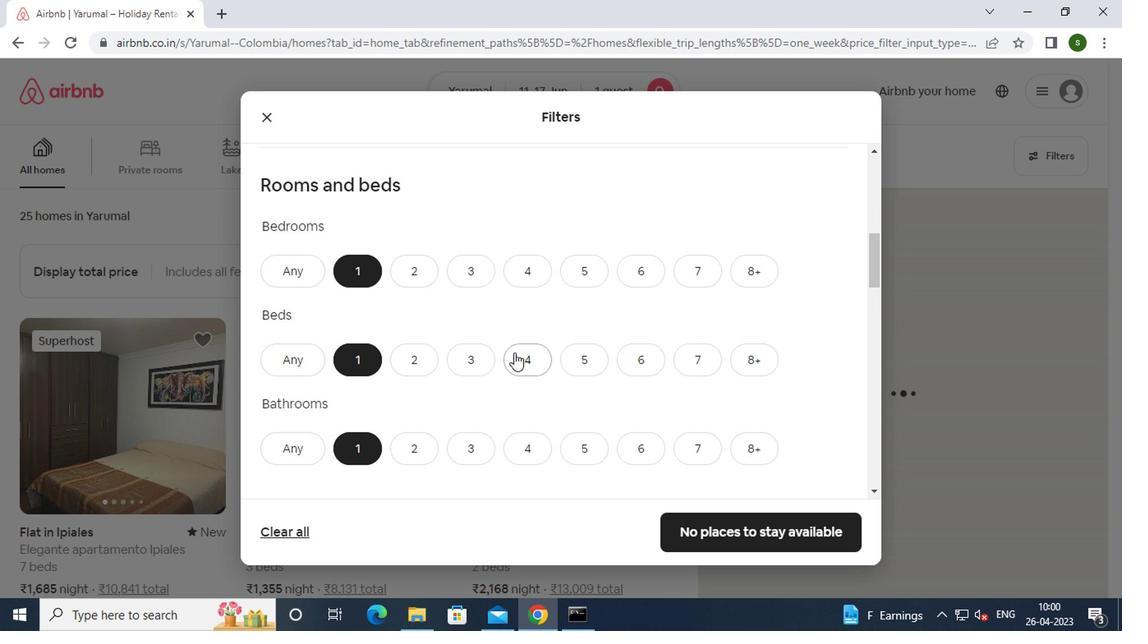 
Action: Mouse scrolled (513, 350) with delta (0, -1)
Screenshot: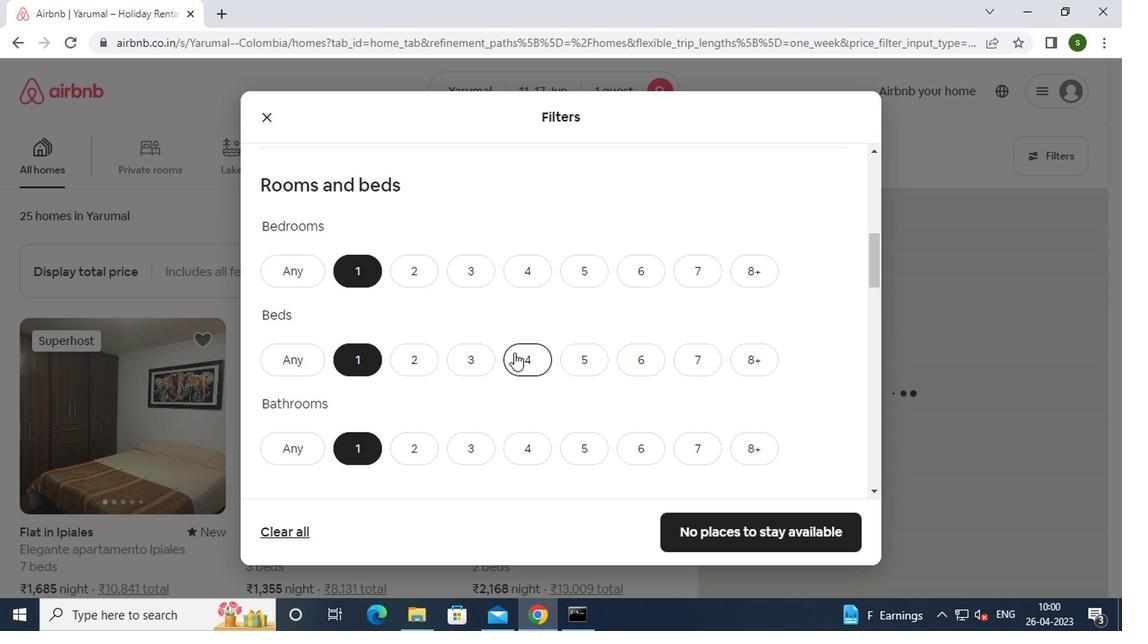 
Action: Mouse scrolled (513, 350) with delta (0, -1)
Screenshot: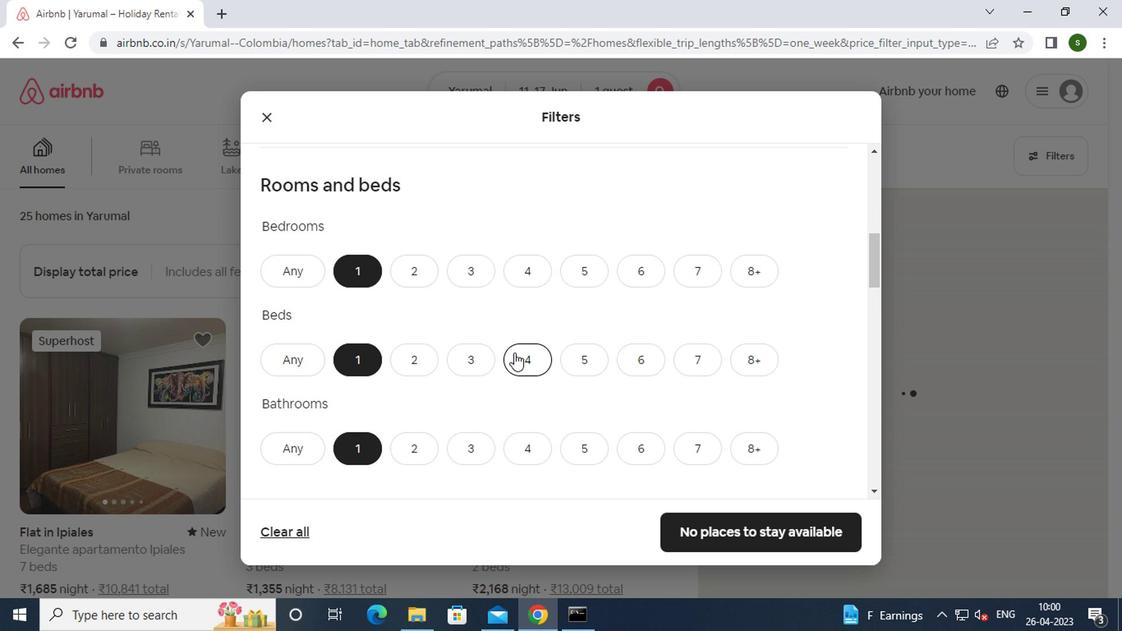 
Action: Mouse moved to (326, 371)
Screenshot: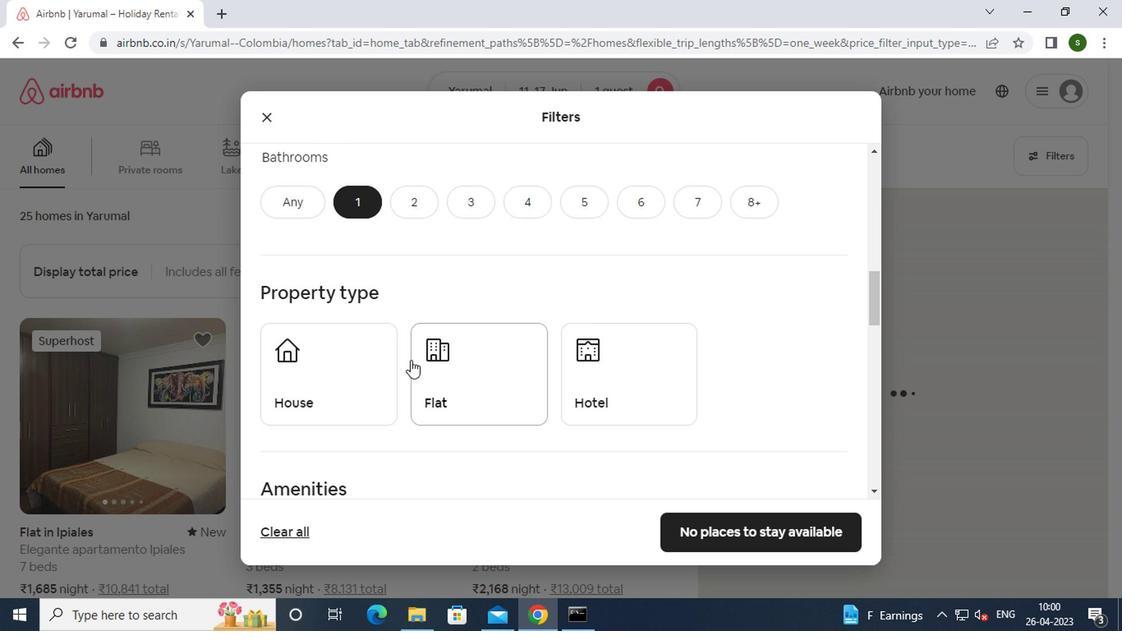 
Action: Mouse pressed left at (326, 371)
Screenshot: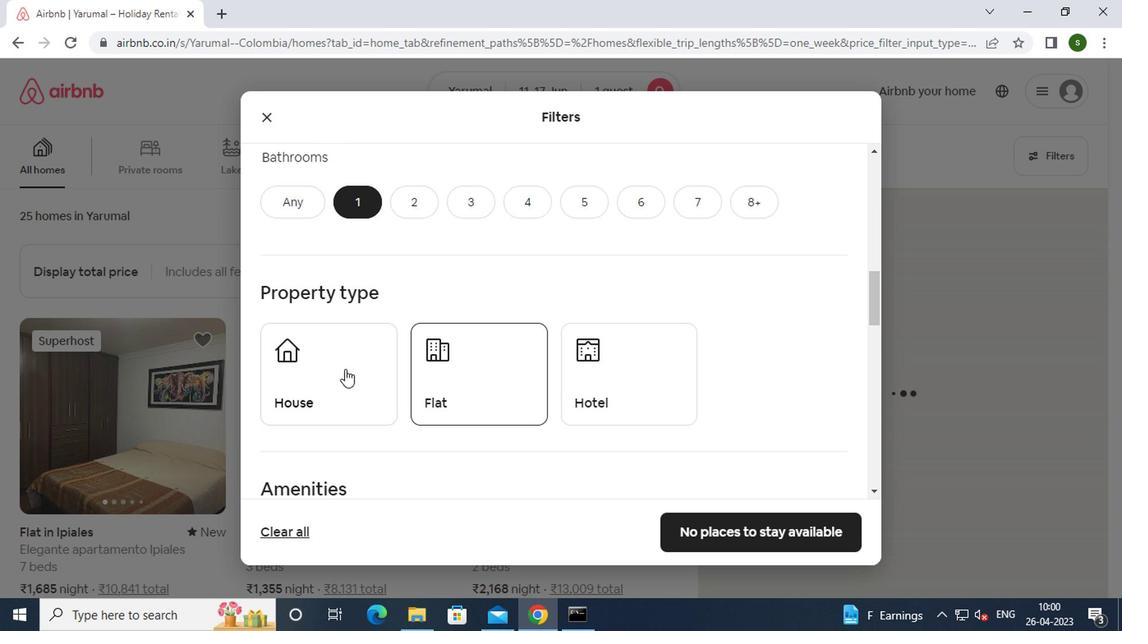 
Action: Mouse moved to (456, 367)
Screenshot: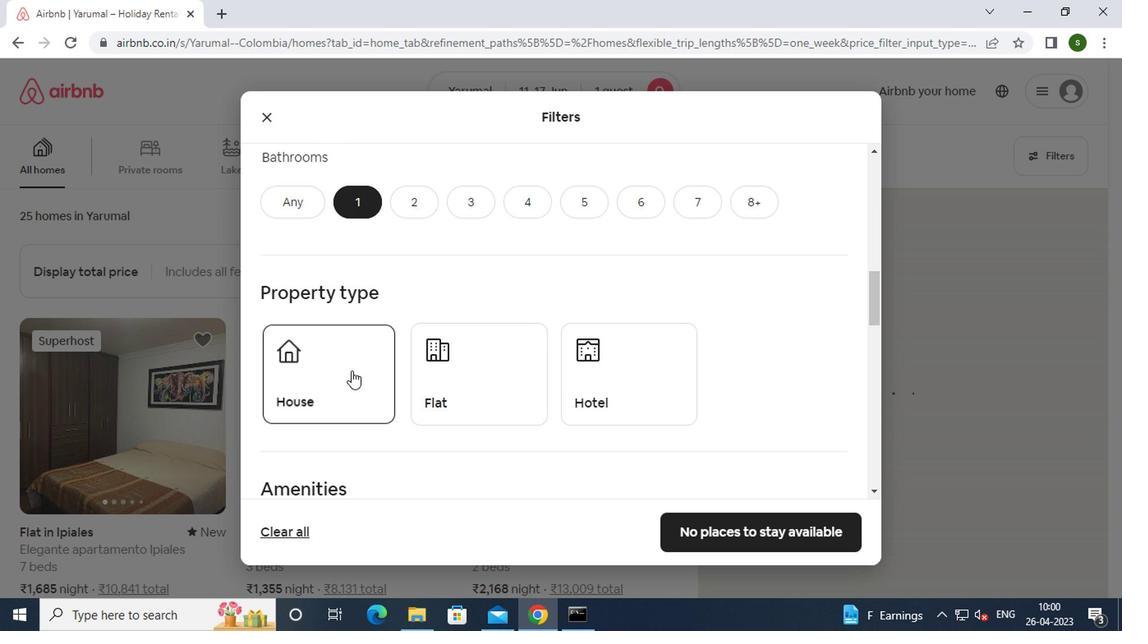
Action: Mouse pressed left at (456, 367)
Screenshot: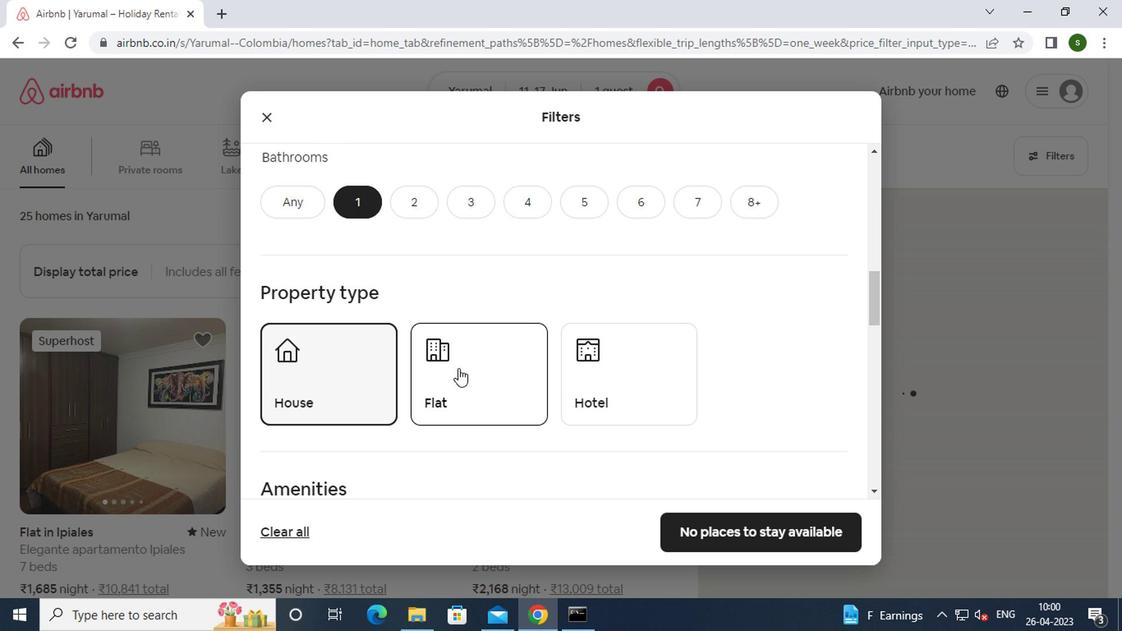 
Action: Mouse moved to (602, 367)
Screenshot: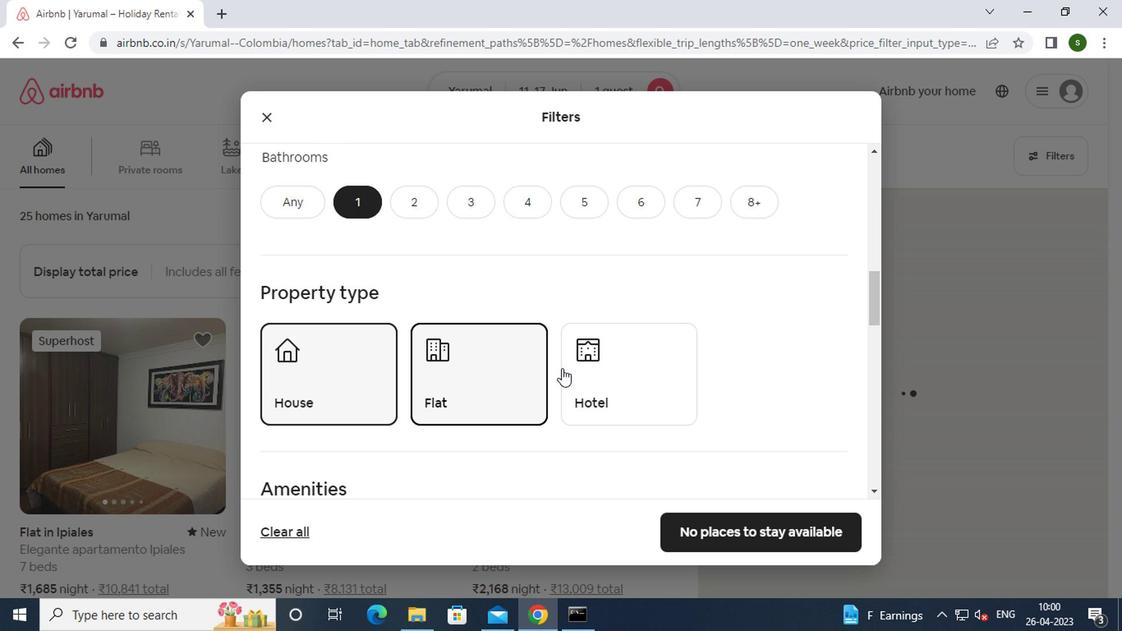 
Action: Mouse pressed left at (602, 367)
Screenshot: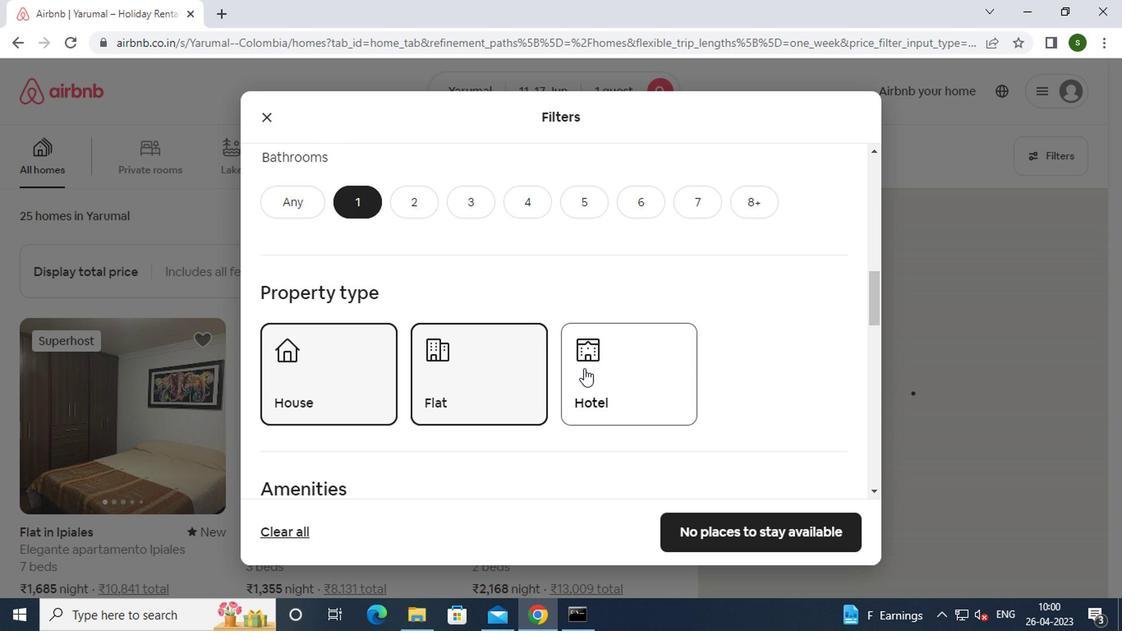 
Action: Mouse scrolled (602, 366) with delta (0, 0)
Screenshot: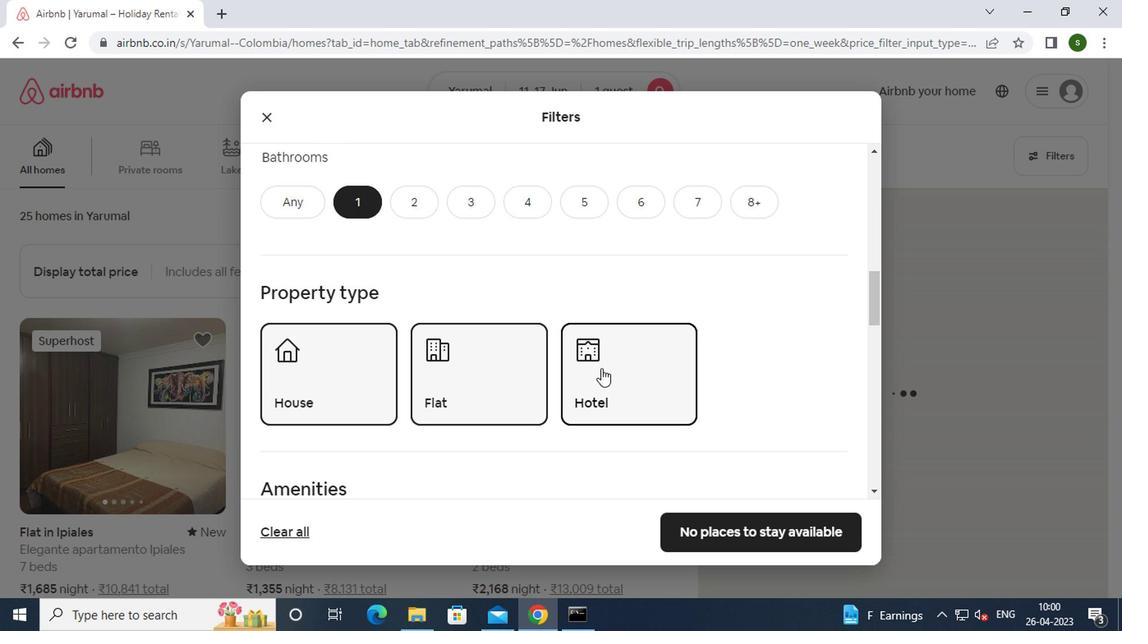 
Action: Mouse scrolled (602, 366) with delta (0, 0)
Screenshot: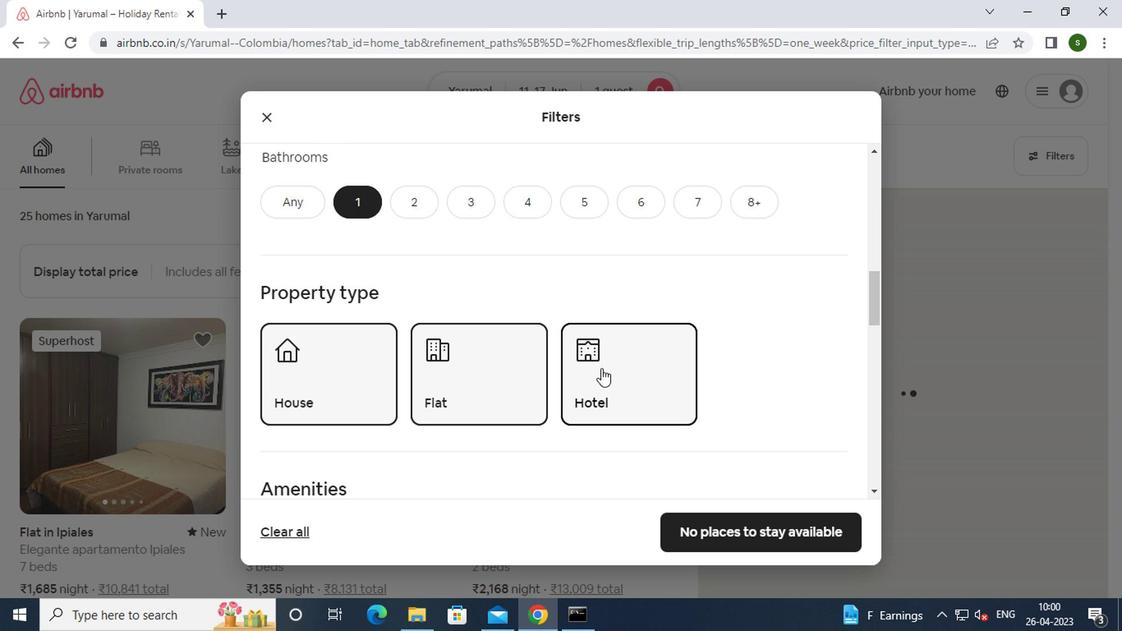 
Action: Mouse scrolled (602, 366) with delta (0, 0)
Screenshot: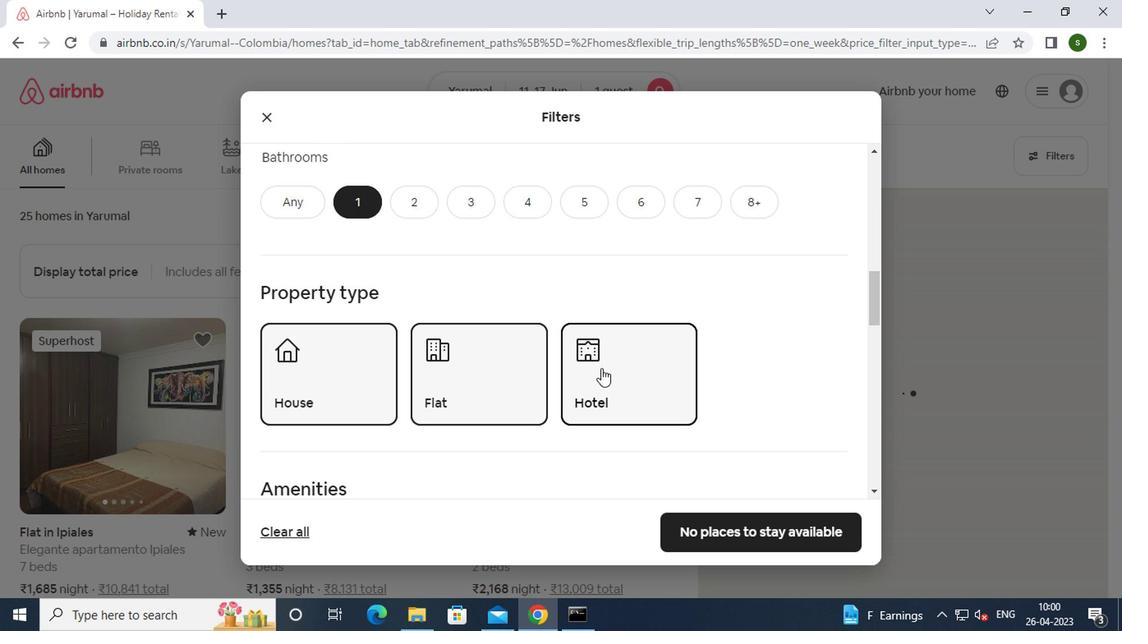
Action: Mouse scrolled (602, 366) with delta (0, 0)
Screenshot: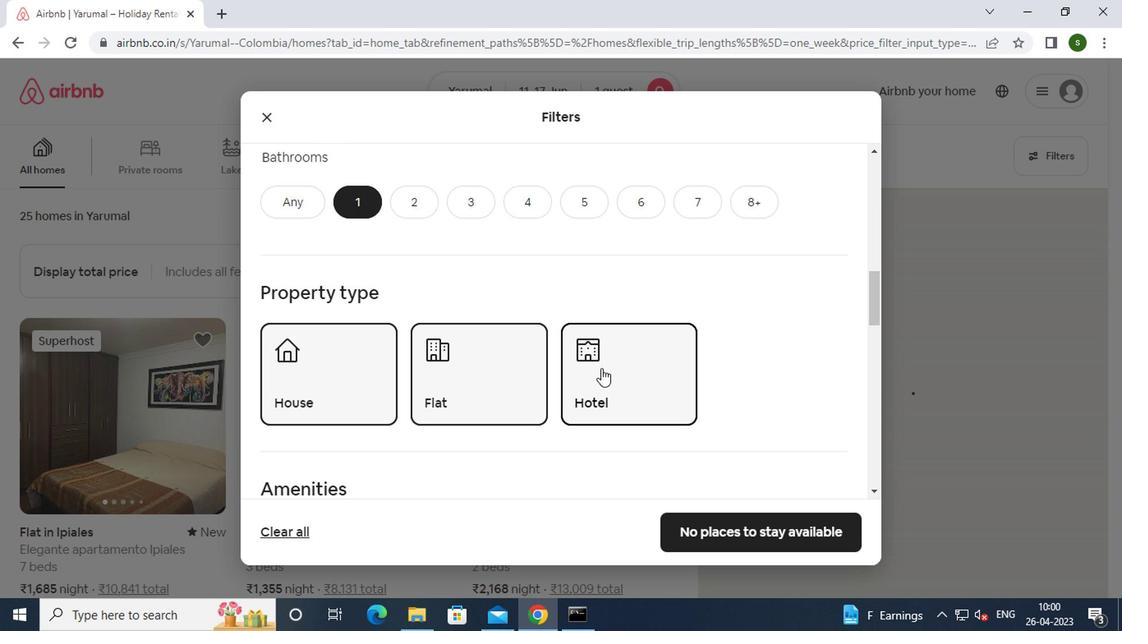 
Action: Mouse scrolled (602, 366) with delta (0, 0)
Screenshot: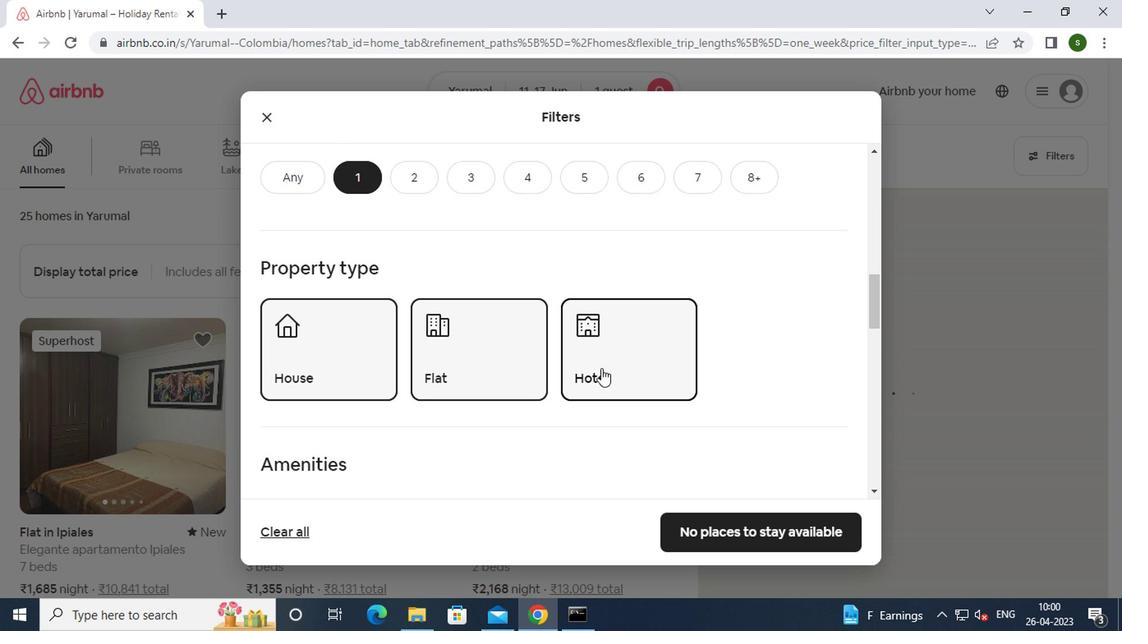 
Action: Mouse scrolled (602, 366) with delta (0, 0)
Screenshot: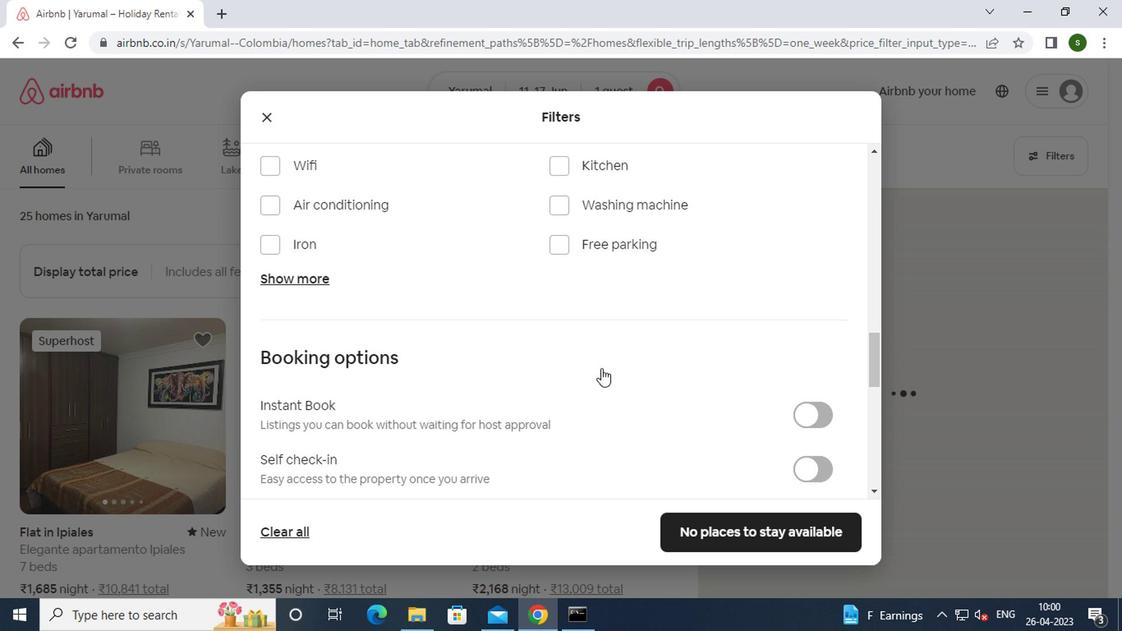 
Action: Mouse scrolled (602, 366) with delta (0, 0)
Screenshot: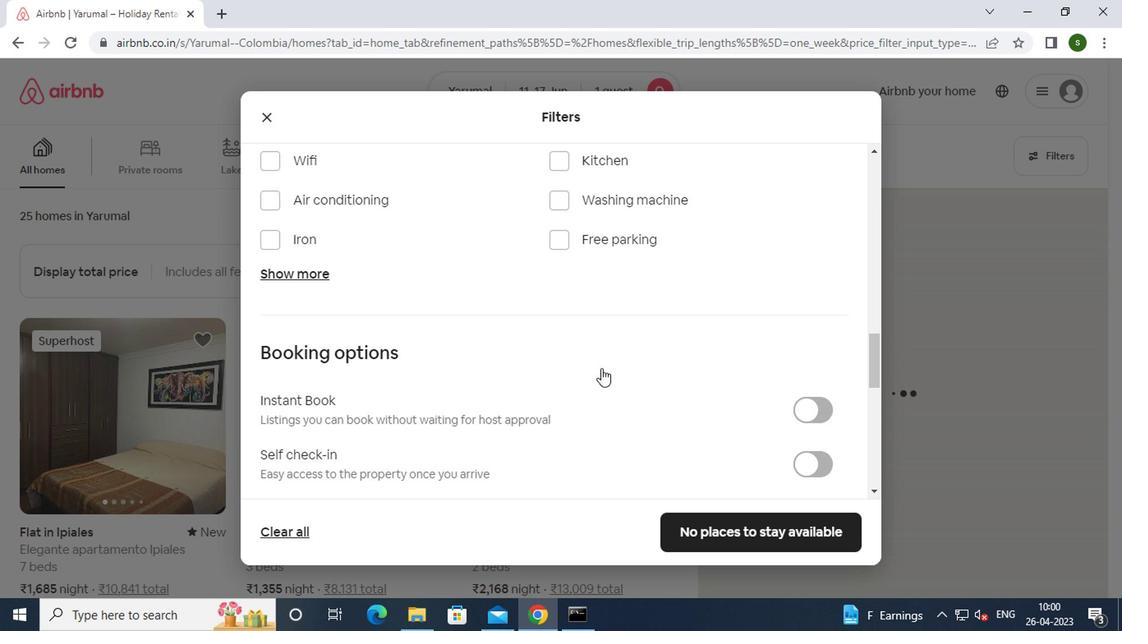 
Action: Mouse moved to (812, 301)
Screenshot: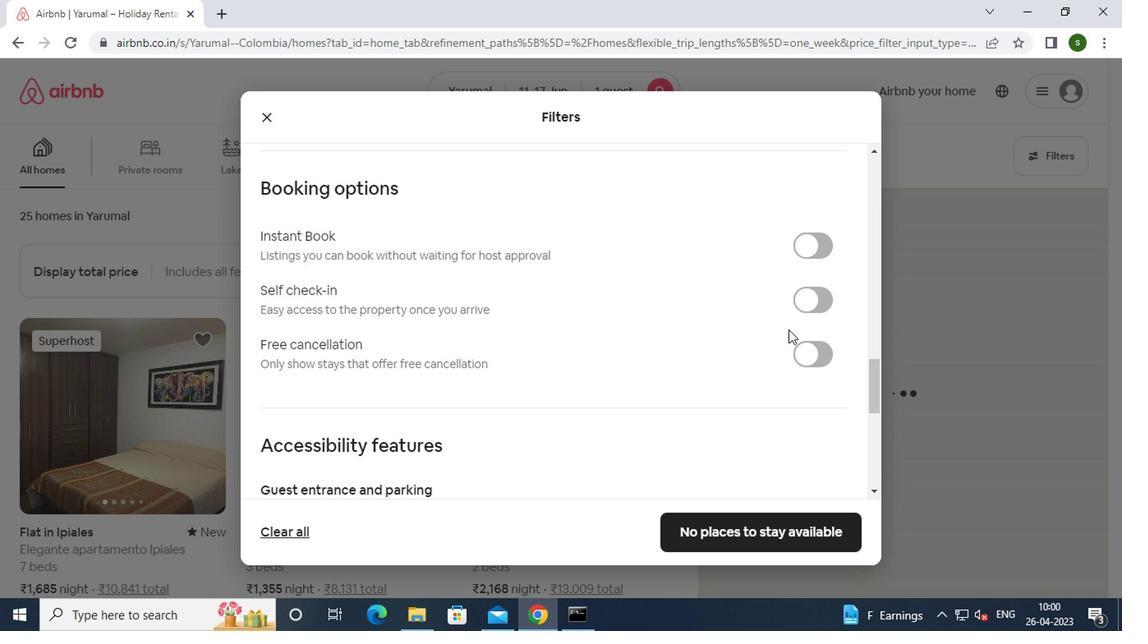 
Action: Mouse pressed left at (812, 301)
Screenshot: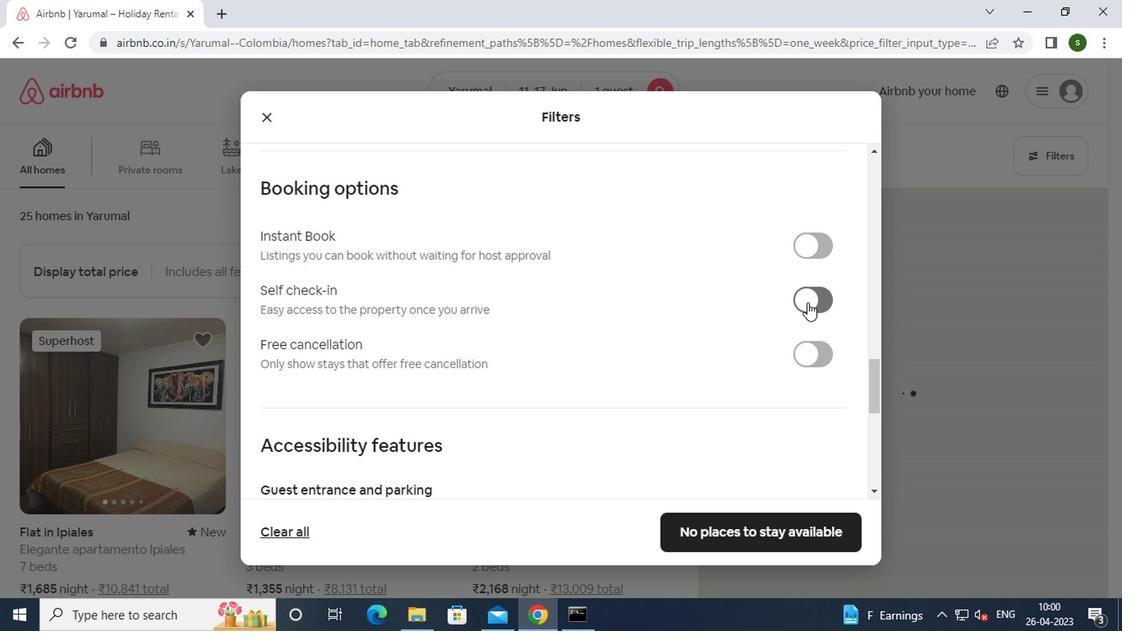 
Action: Mouse moved to (579, 319)
Screenshot: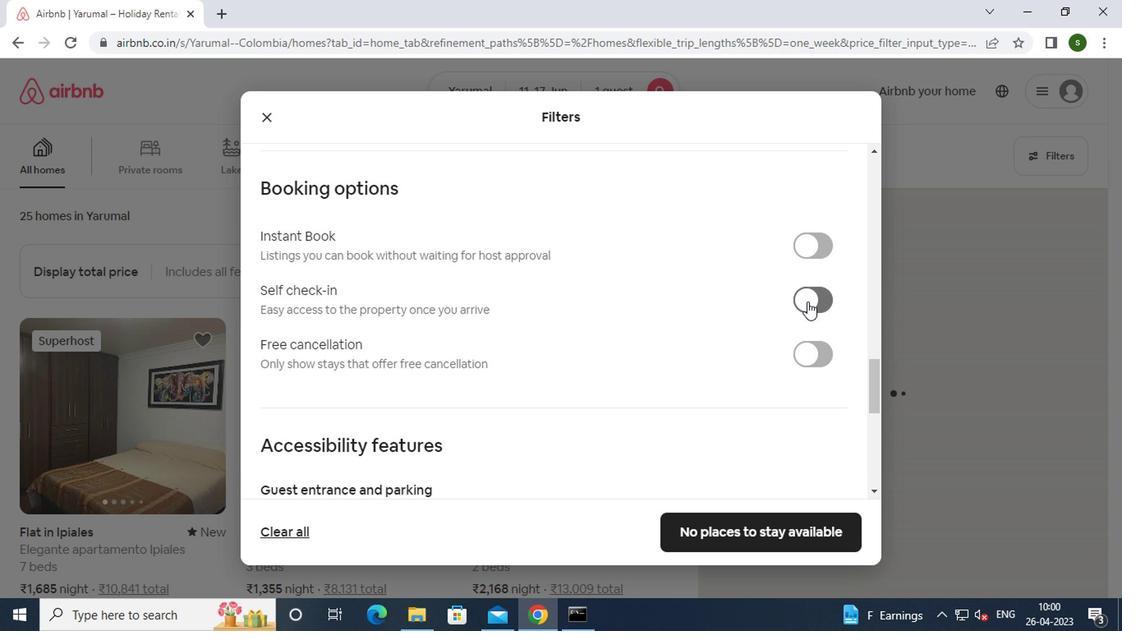 
Action: Mouse scrolled (579, 318) with delta (0, -1)
Screenshot: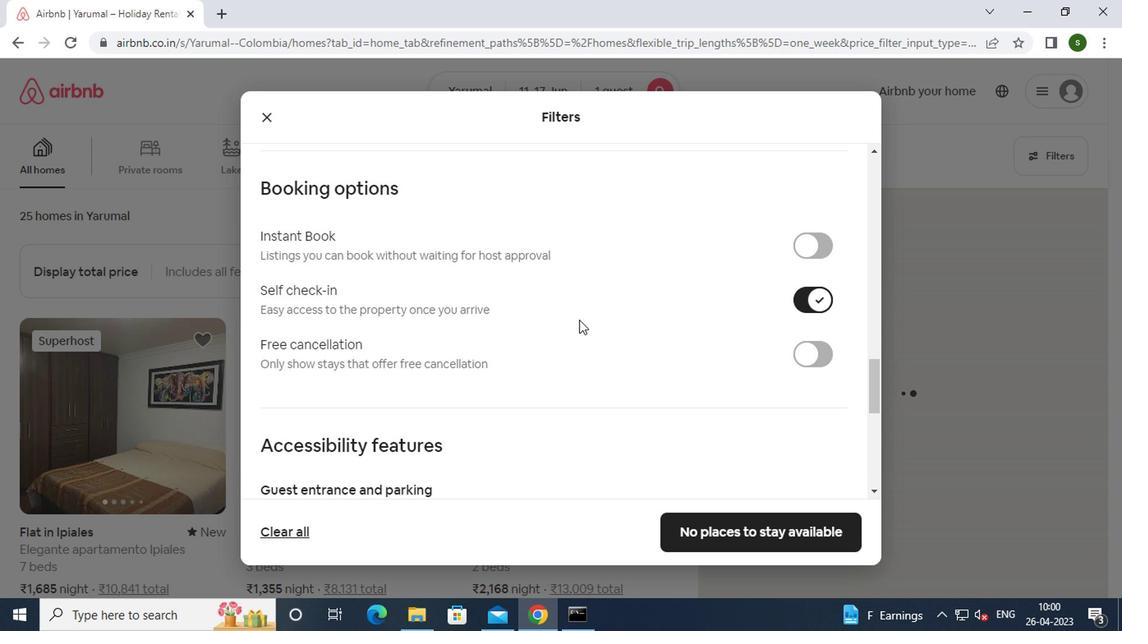 
Action: Mouse scrolled (579, 318) with delta (0, -1)
Screenshot: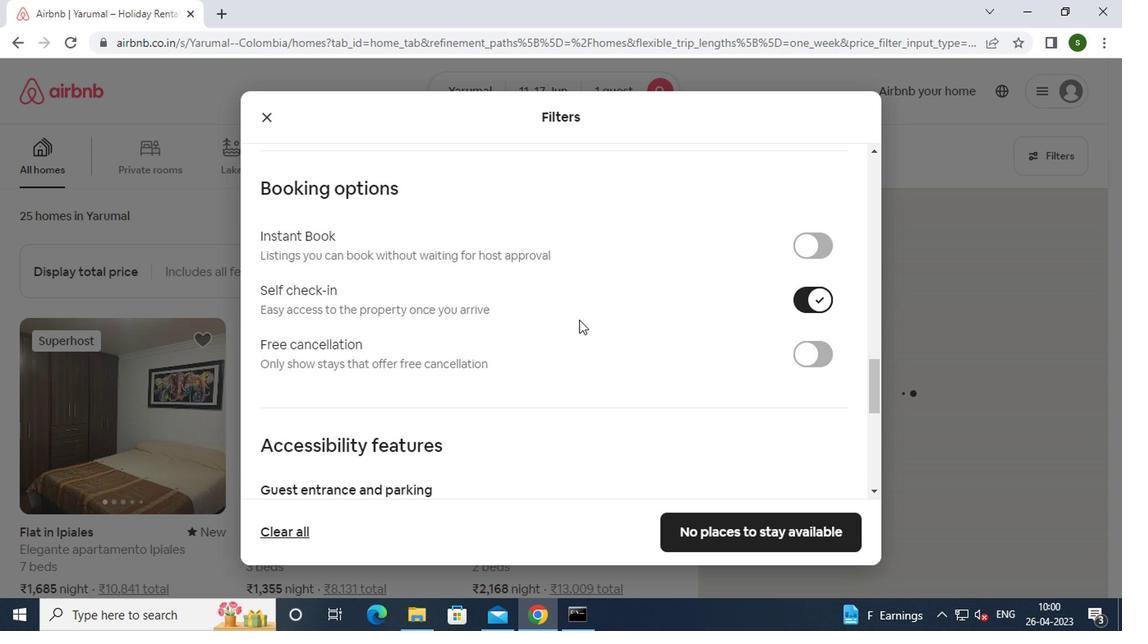 
Action: Mouse scrolled (579, 318) with delta (0, -1)
Screenshot: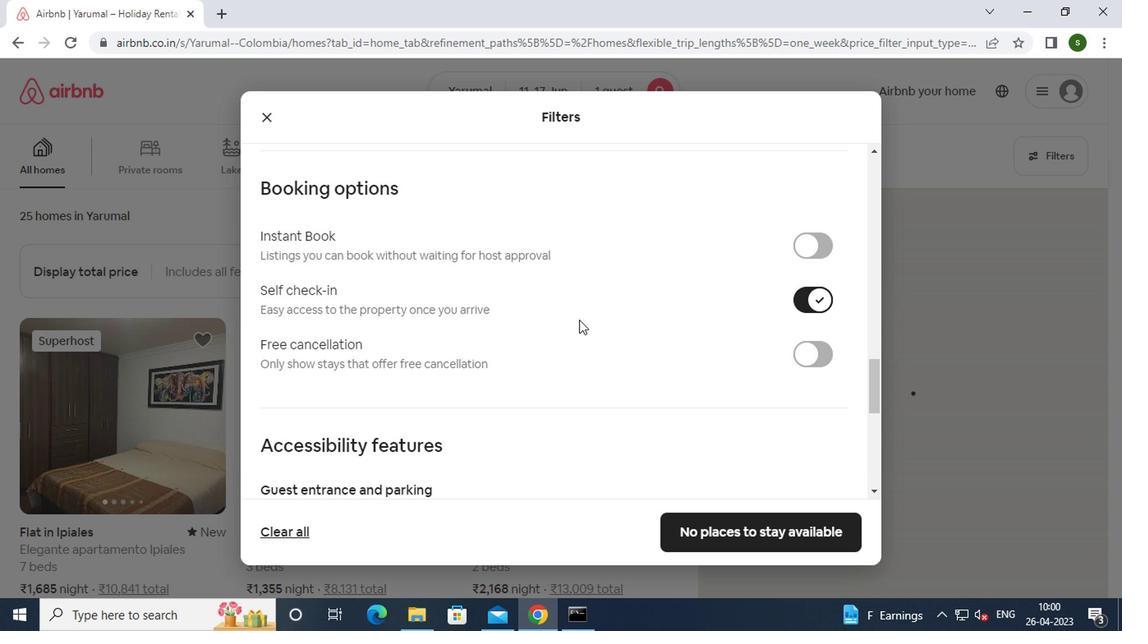 
Action: Mouse scrolled (579, 318) with delta (0, -1)
Screenshot: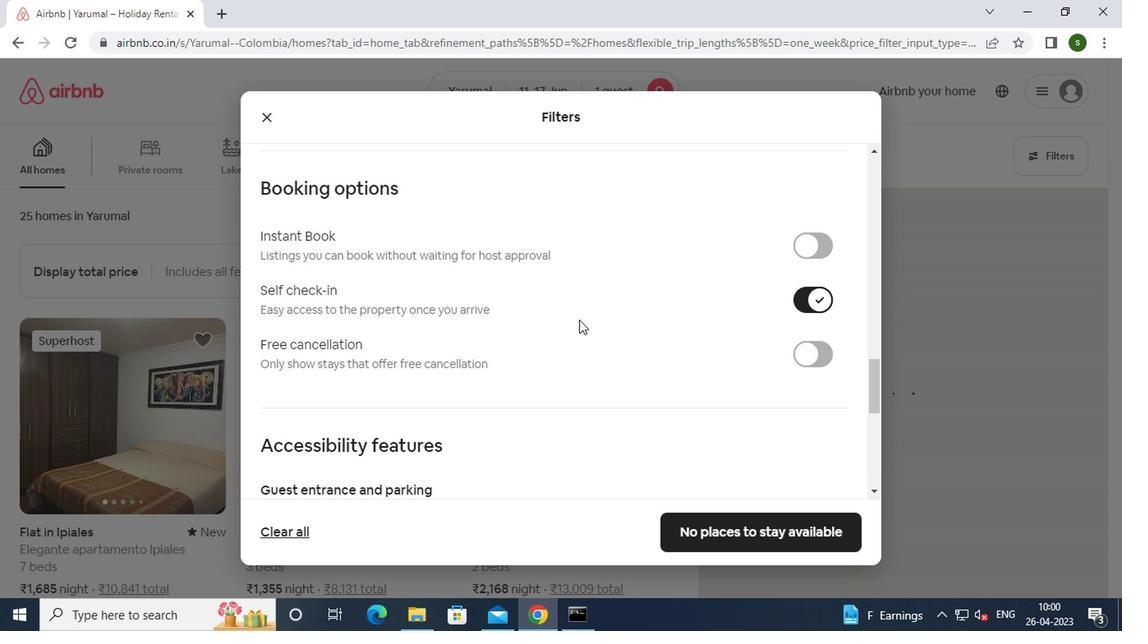 
Action: Mouse scrolled (579, 318) with delta (0, -1)
Screenshot: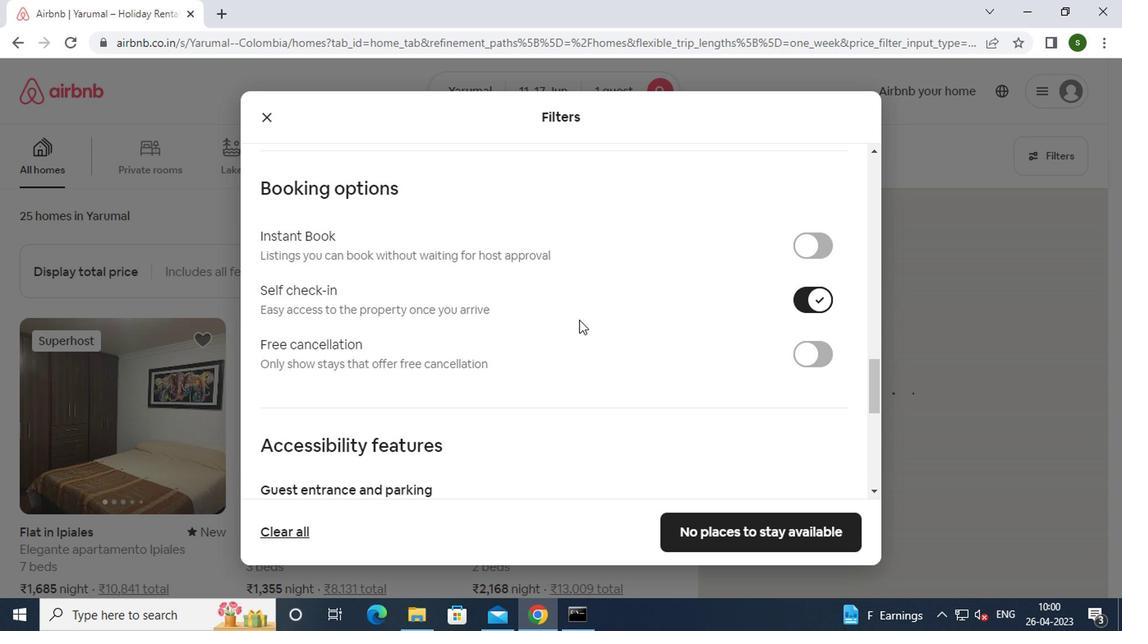 
Action: Mouse scrolled (579, 318) with delta (0, -1)
Screenshot: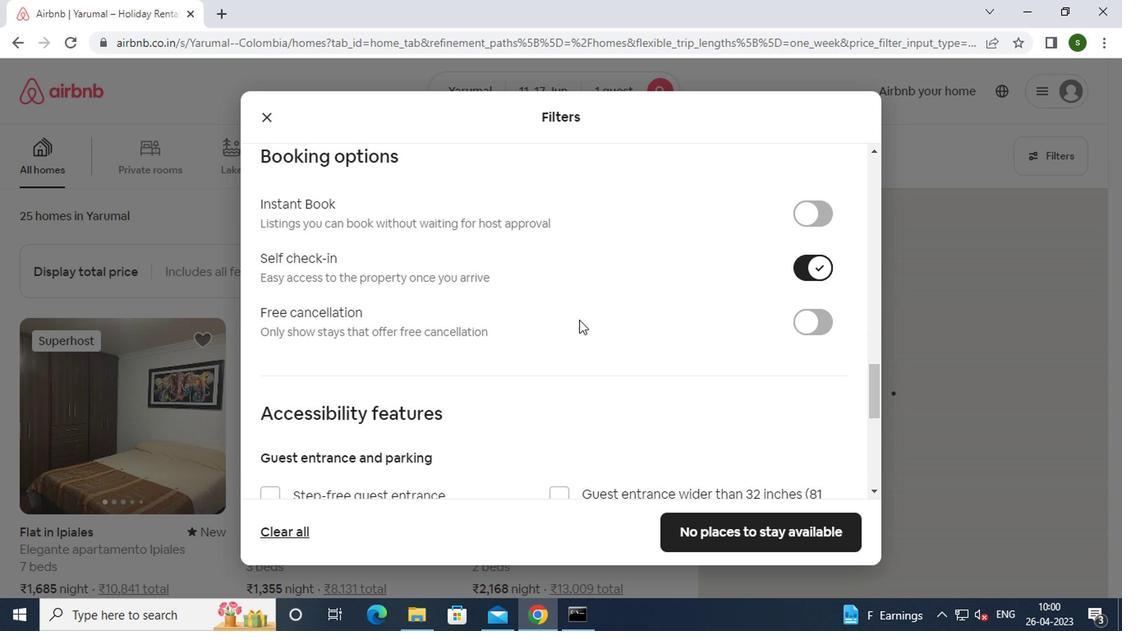 
Action: Mouse scrolled (579, 318) with delta (0, -1)
Screenshot: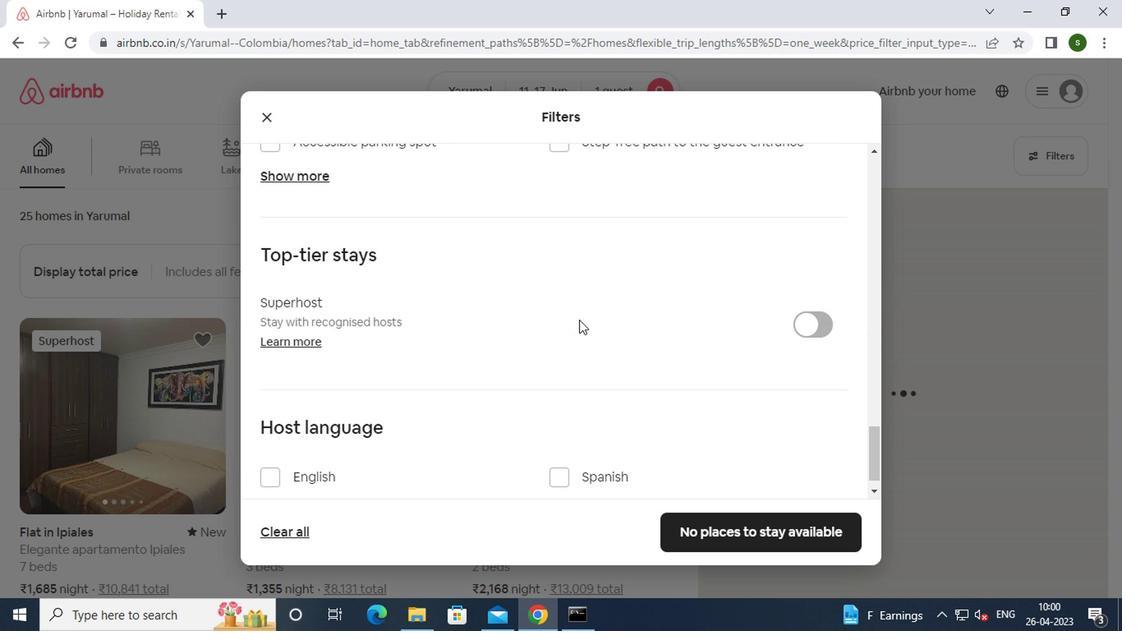 
Action: Mouse scrolled (579, 318) with delta (0, -1)
Screenshot: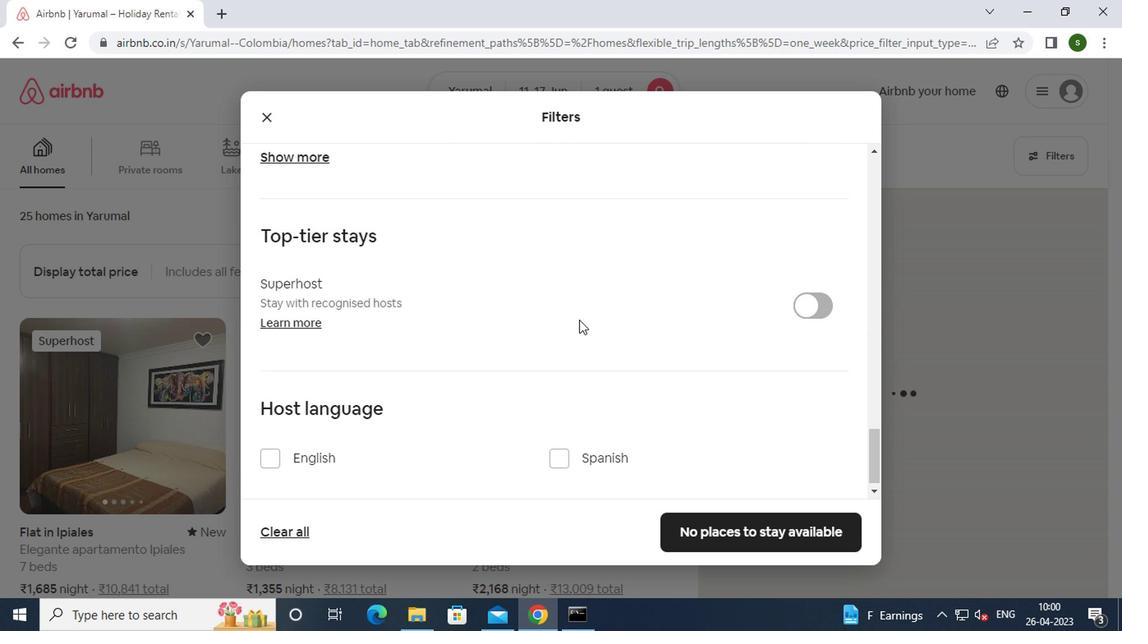 
Action: Mouse scrolled (579, 318) with delta (0, -1)
Screenshot: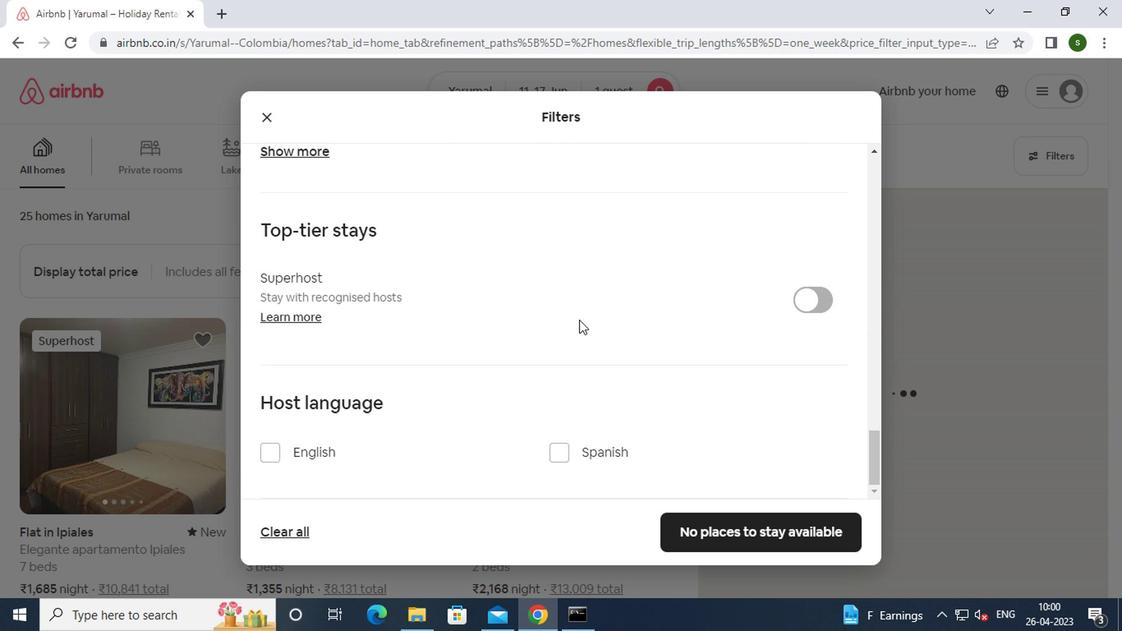 
Action: Mouse scrolled (579, 318) with delta (0, -1)
Screenshot: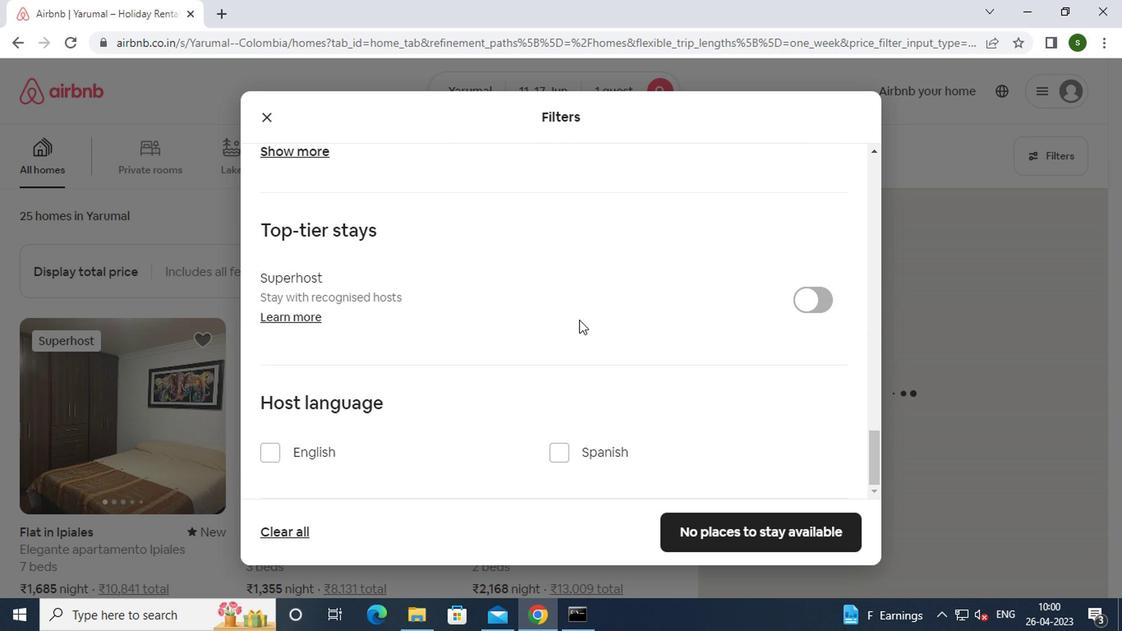 
Action: Mouse scrolled (579, 318) with delta (0, -1)
Screenshot: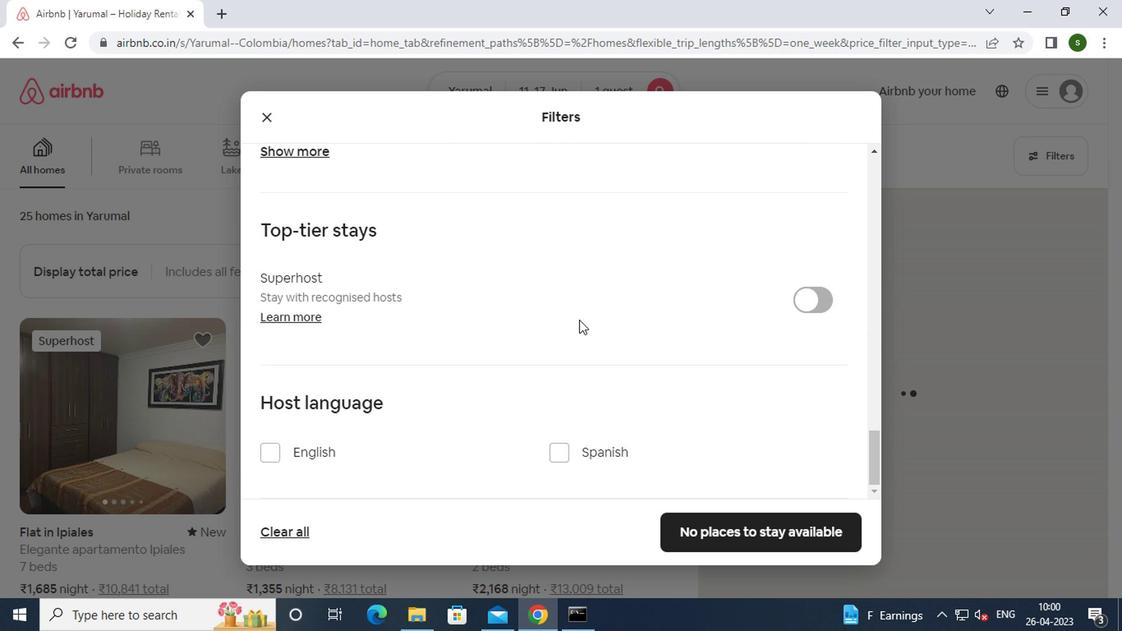 
Action: Mouse moved to (301, 447)
Screenshot: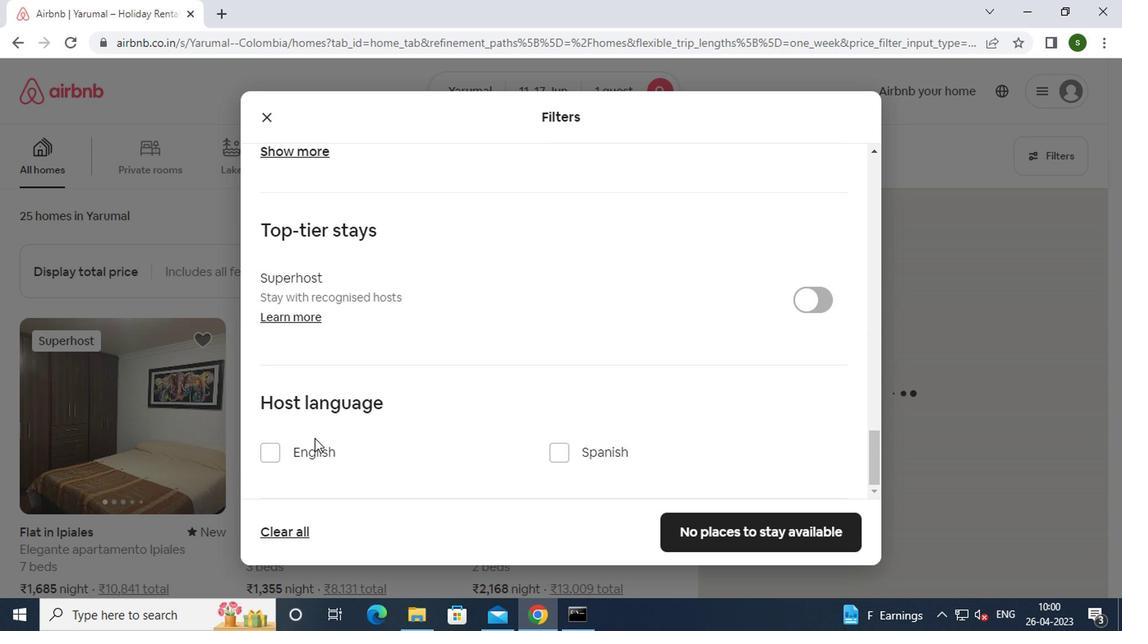 
Action: Mouse pressed left at (301, 447)
Screenshot: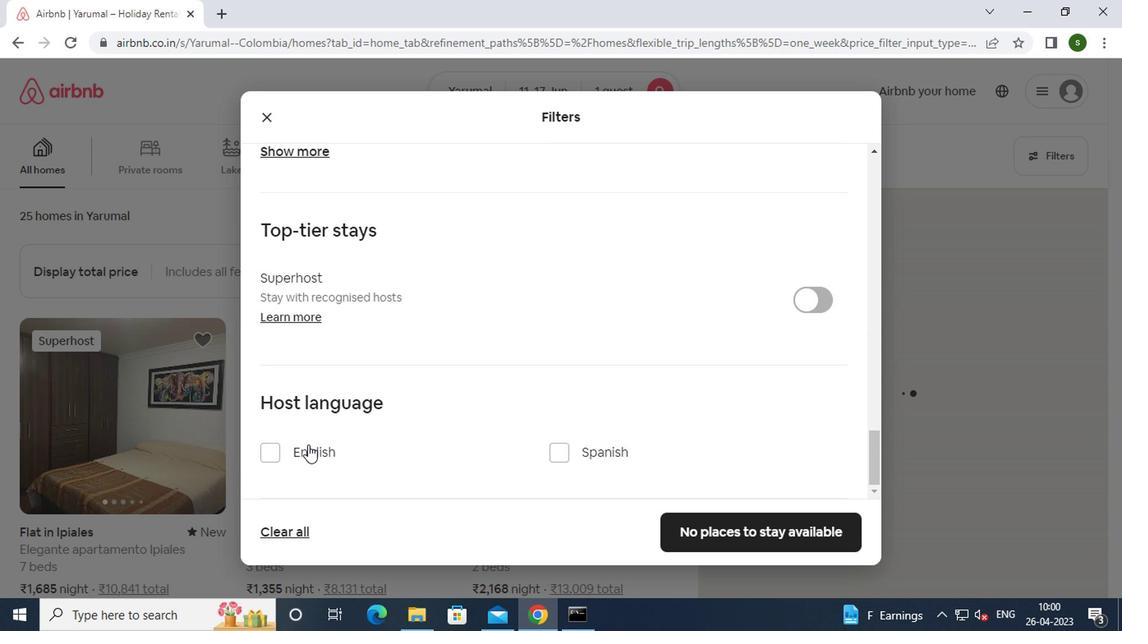 
Action: Mouse moved to (732, 534)
Screenshot: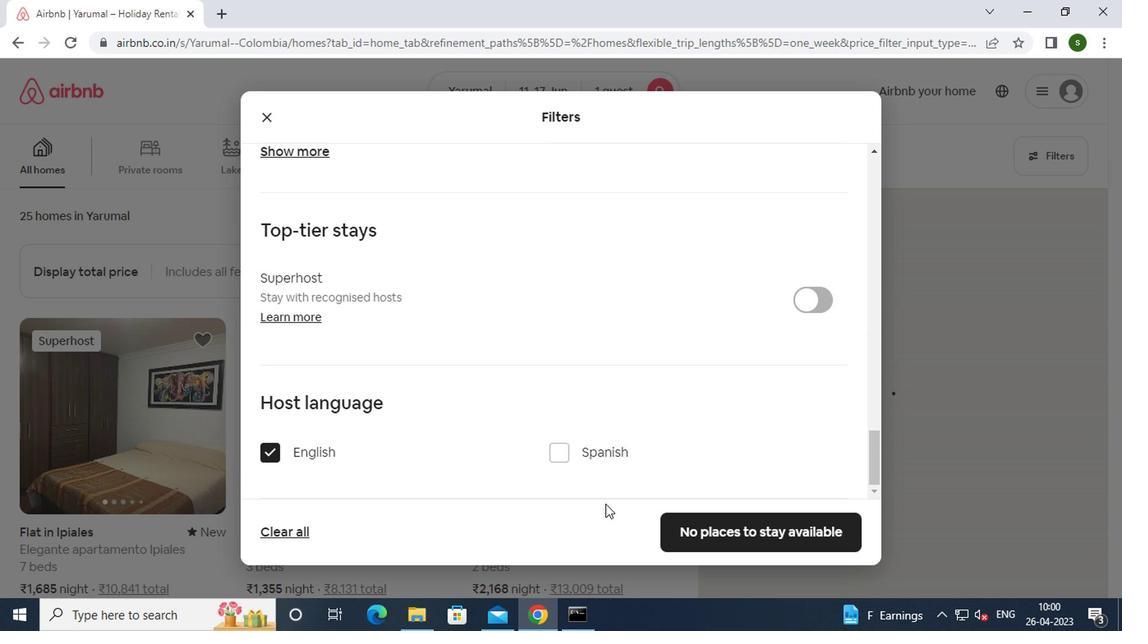 
Action: Mouse pressed left at (732, 534)
Screenshot: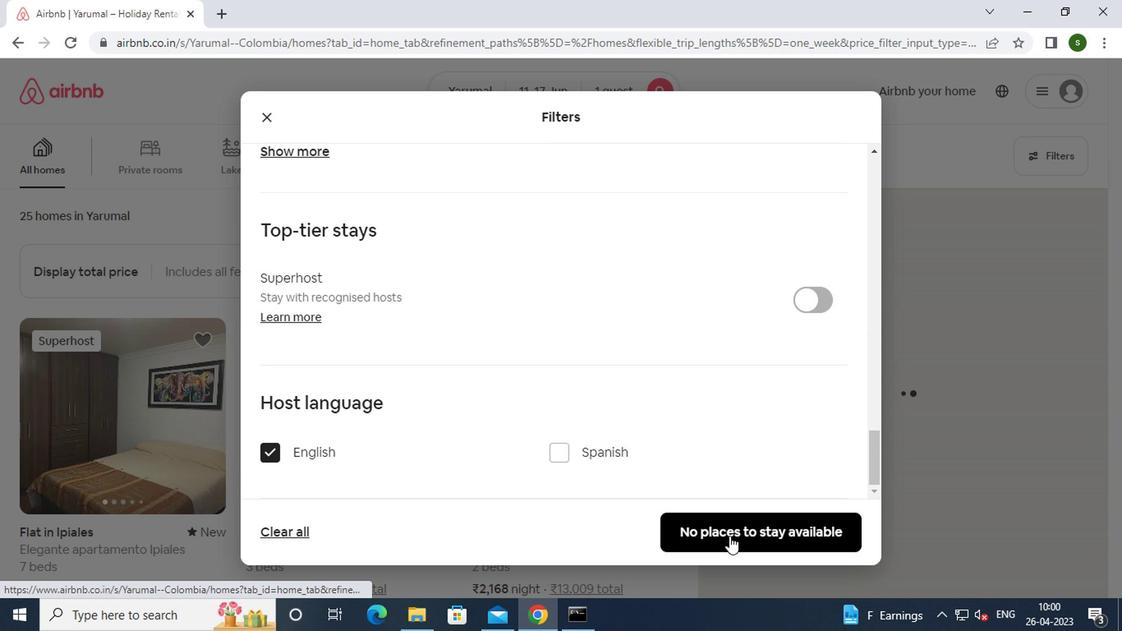 
Action: Mouse moved to (700, 498)
Screenshot: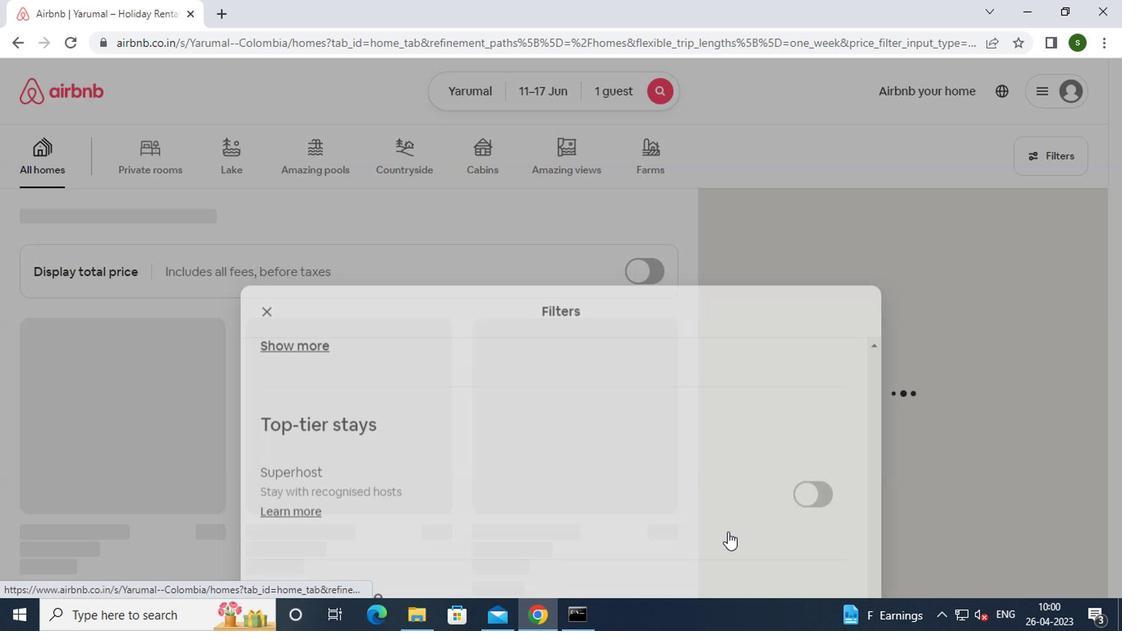 
